 Task: Get the current traffic updates for Falls Park in Sioux Falls.
Action: Mouse moved to (146, 75)
Screenshot: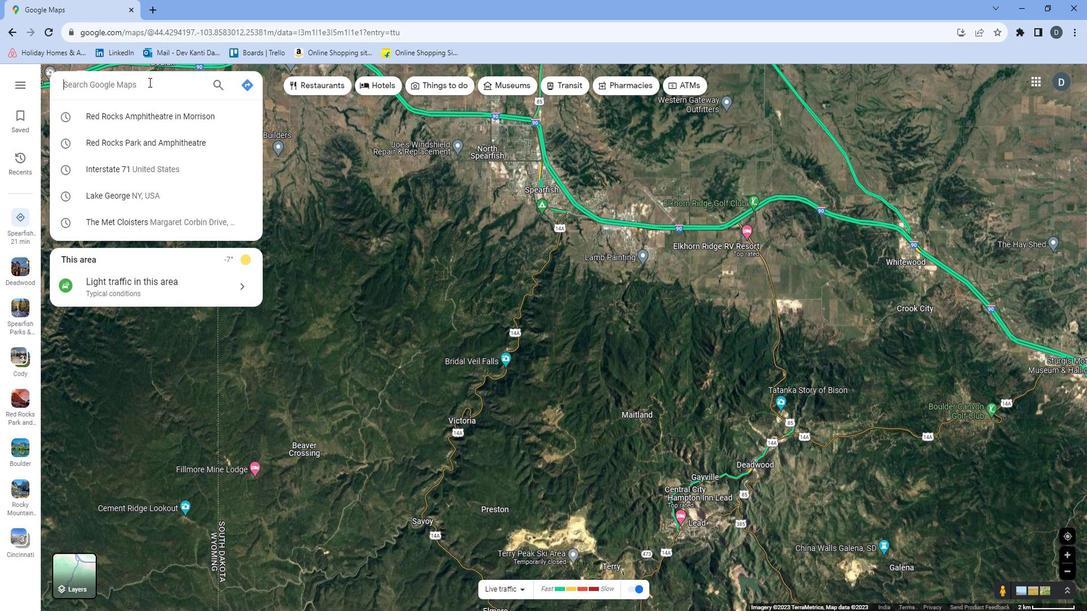 
Action: Mouse pressed left at (146, 75)
Screenshot: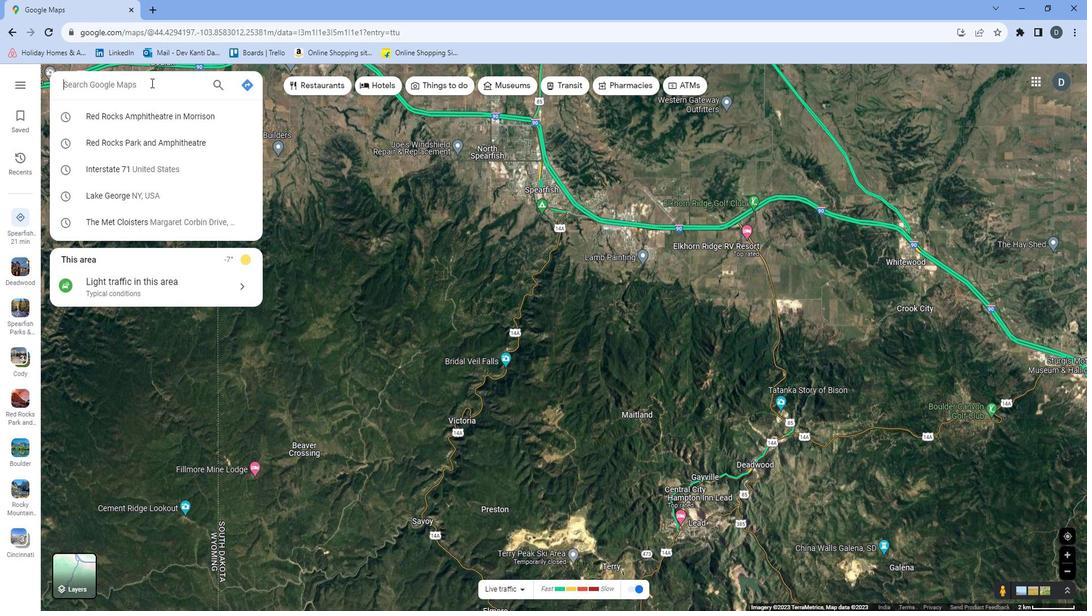 
Action: Mouse moved to (129, 86)
Screenshot: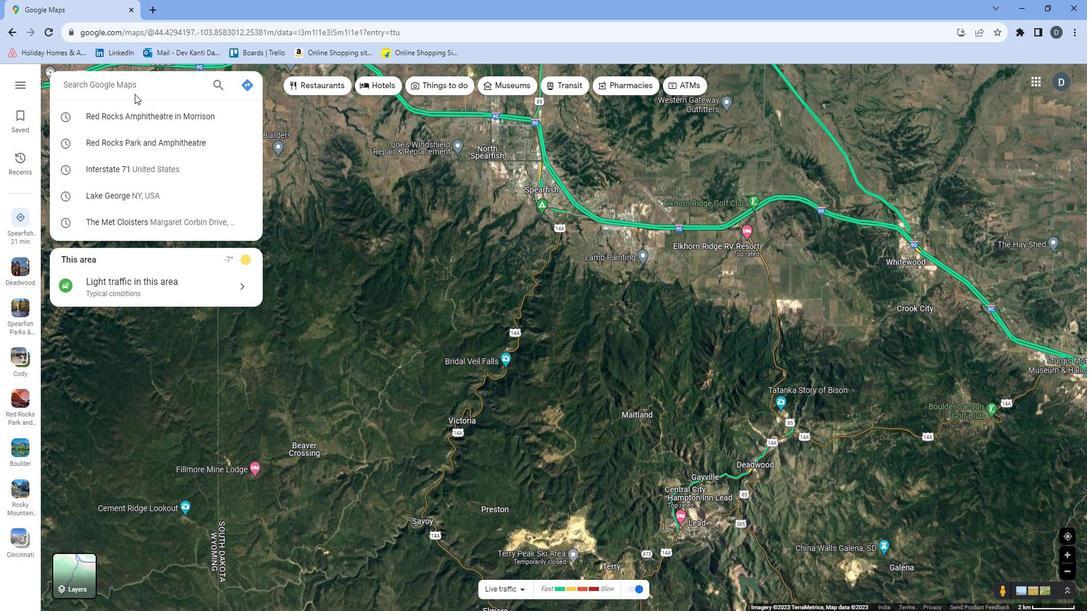 
Action: Key pressed <Key.shift>Falls<Key.space><Key.shift>Park<Key.space>in<Key.space><Key.shift>Sioux<Key.space><Key.shift><Key.shift><Key.shift><Key.shift><Key.shift><Key.shift><Key.shift>Falls<Key.enter>
Screenshot: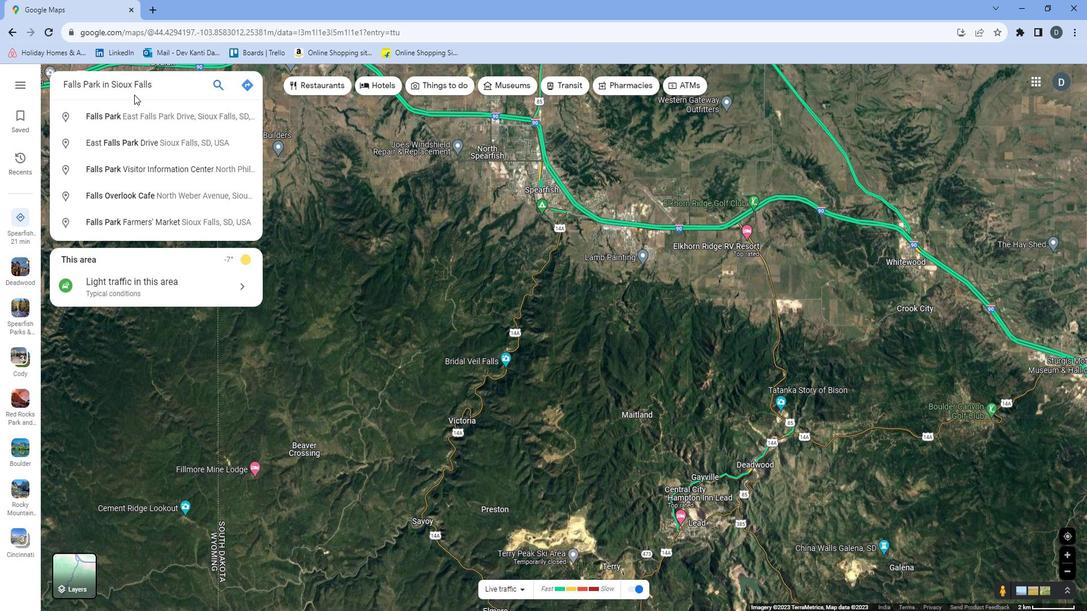 
Action: Mouse moved to (305, 563)
Screenshot: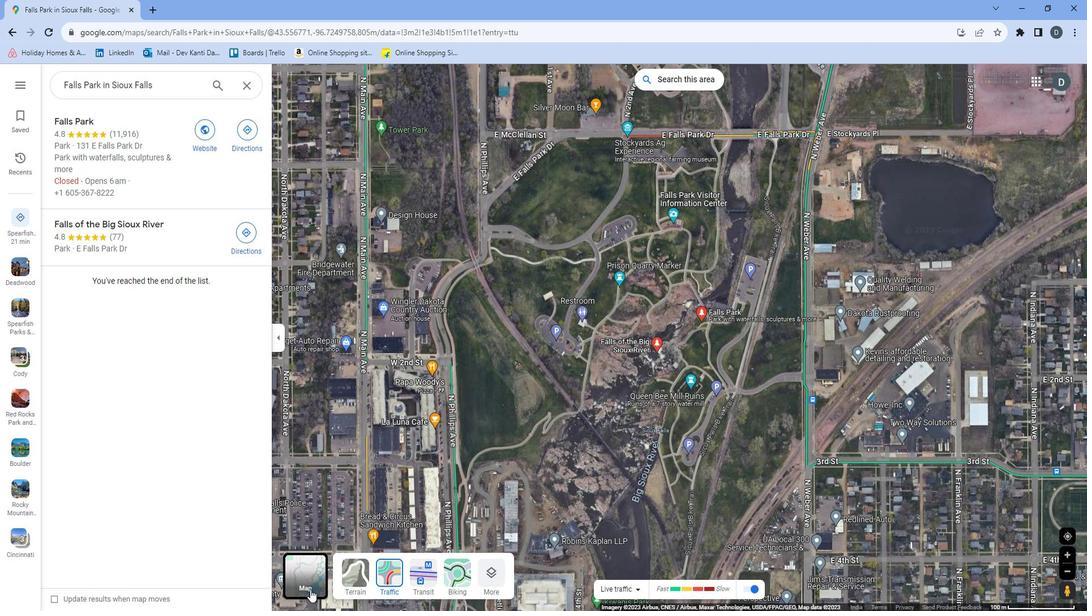 
Action: Mouse pressed left at (305, 563)
Screenshot: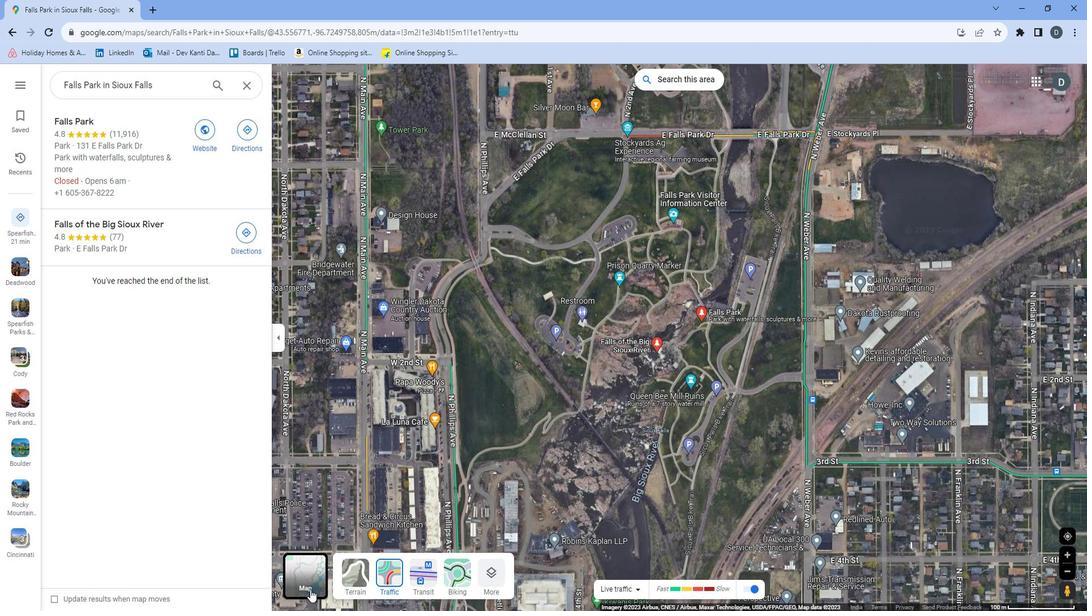 
Action: Mouse moved to (392, 541)
Screenshot: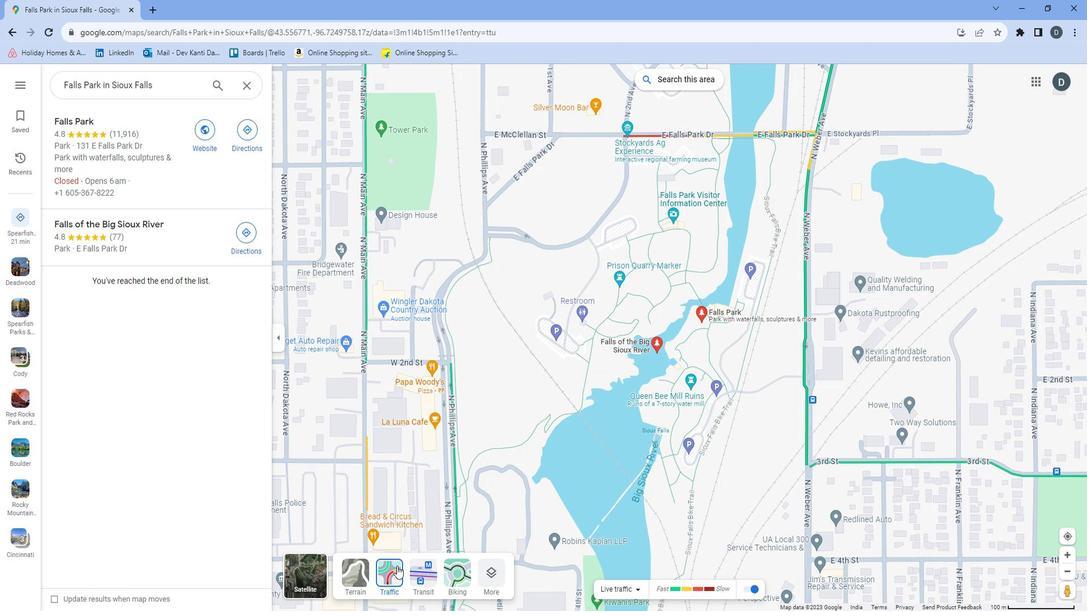 
Action: Mouse pressed left at (392, 541)
Screenshot: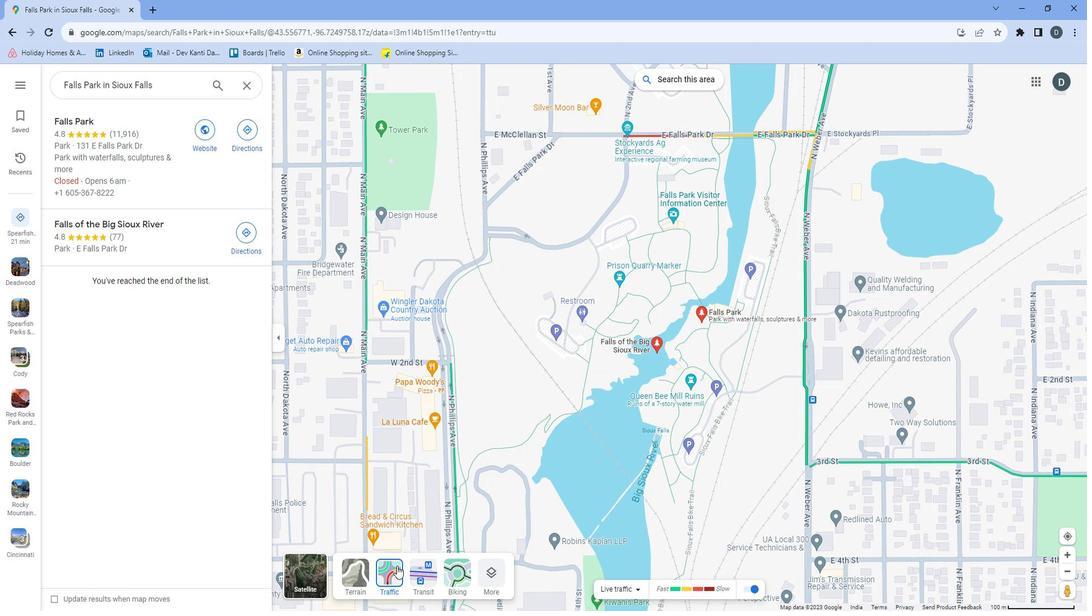 
Action: Mouse moved to (390, 545)
Screenshot: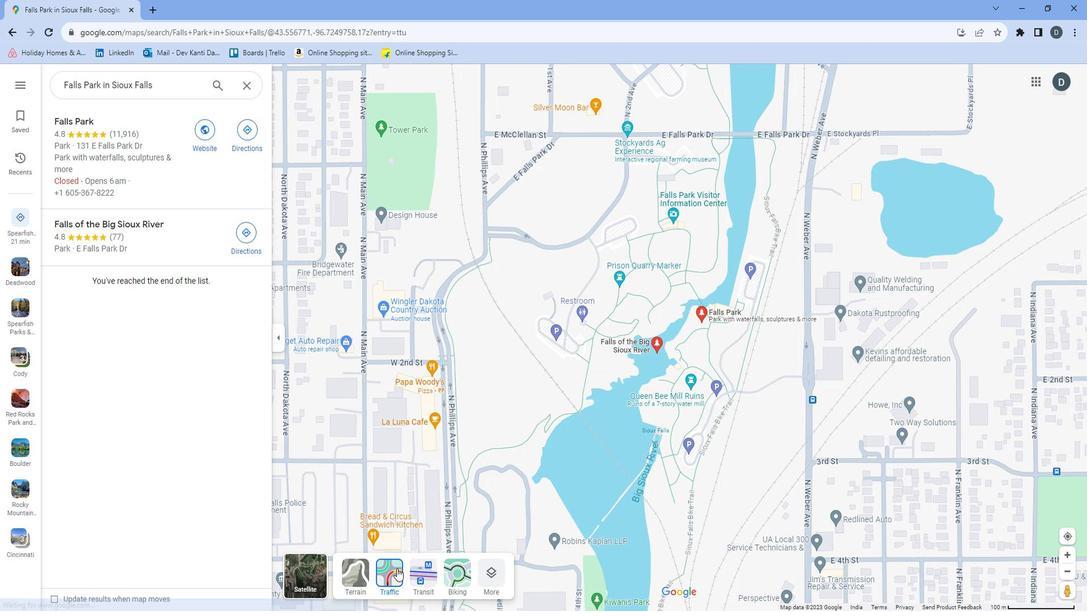 
Action: Mouse pressed left at (390, 545)
Screenshot: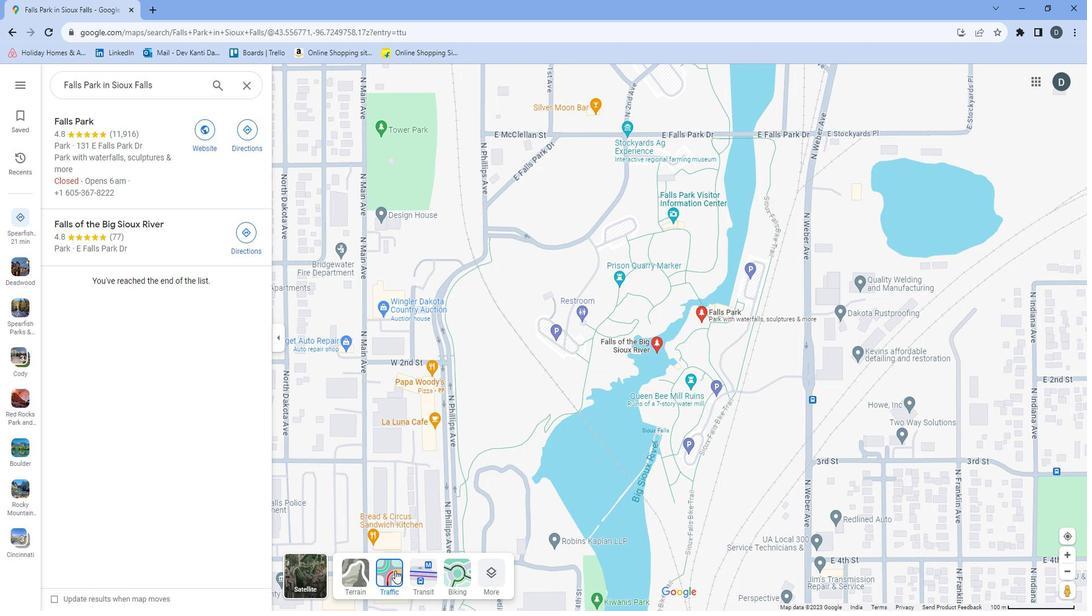 
Action: Mouse moved to (177, 161)
Screenshot: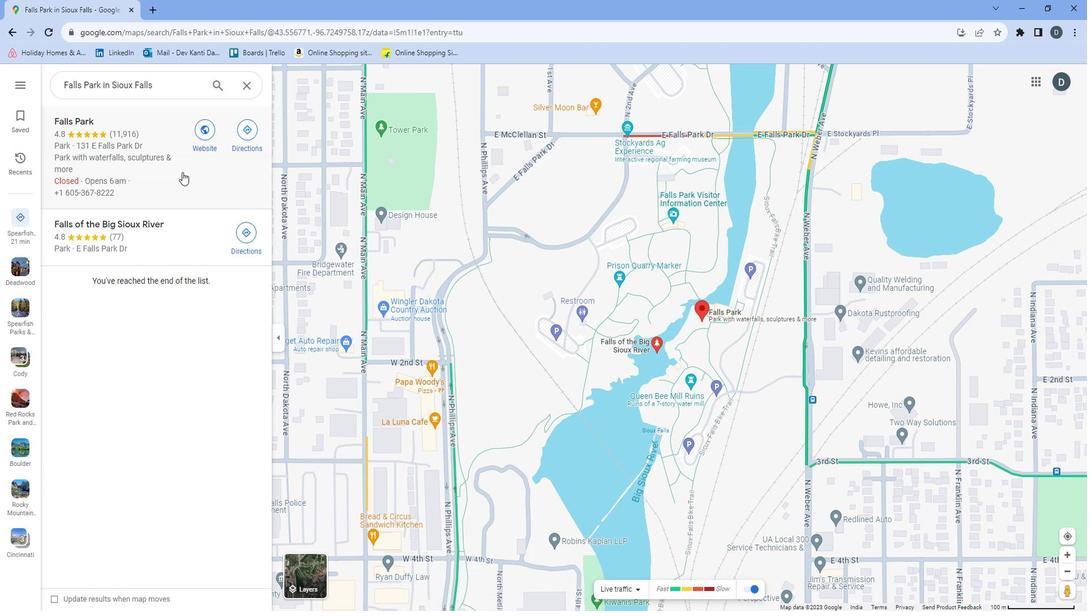 
Action: Mouse pressed left at (177, 161)
Screenshot: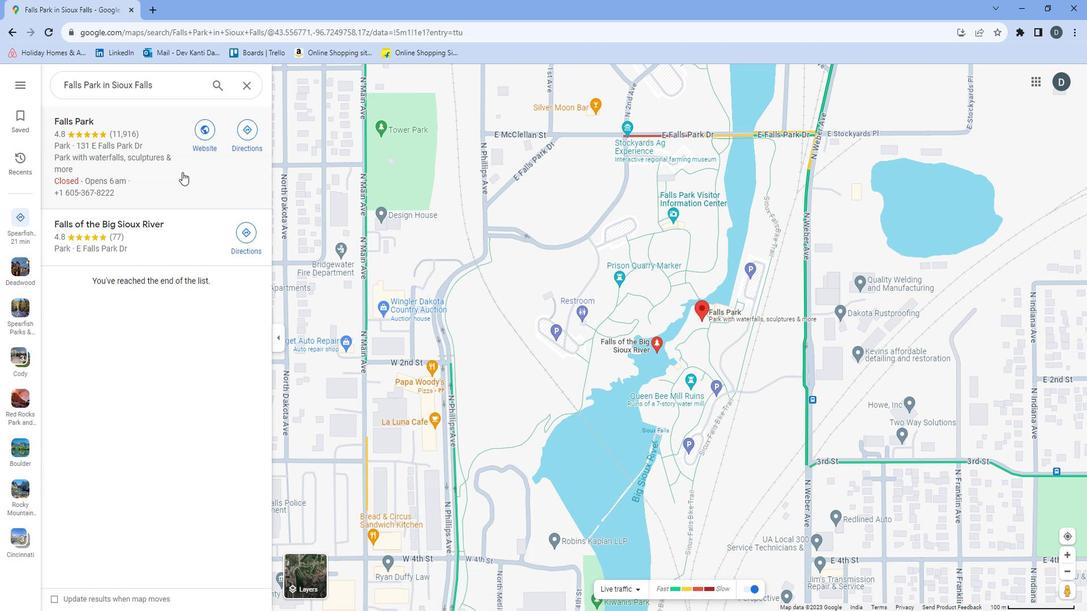 
Action: Mouse moved to (738, 465)
Screenshot: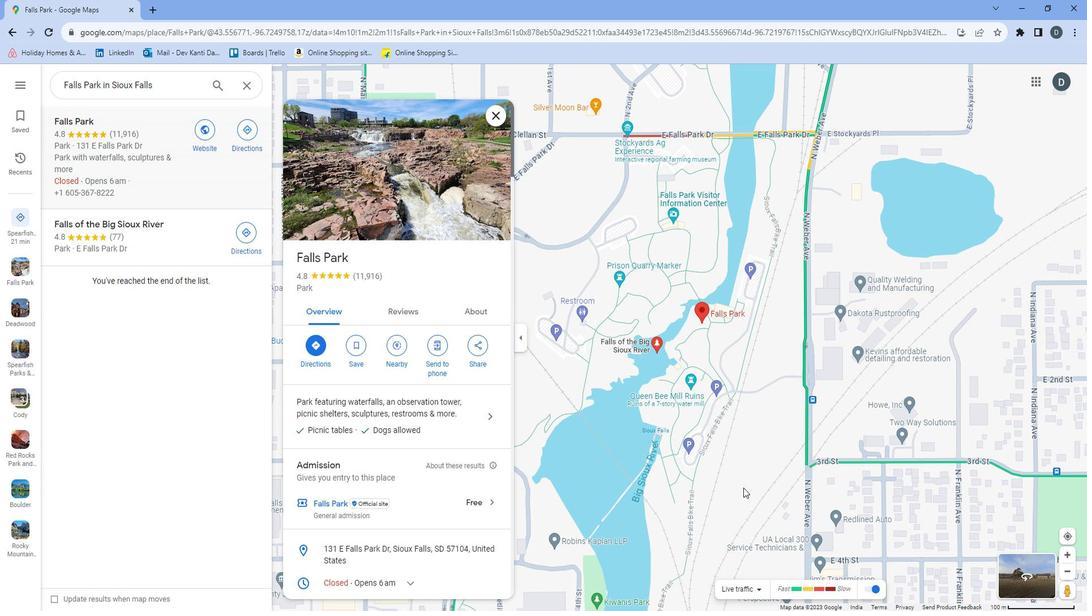 
Action: Mouse scrolled (738, 466) with delta (0, 0)
Screenshot: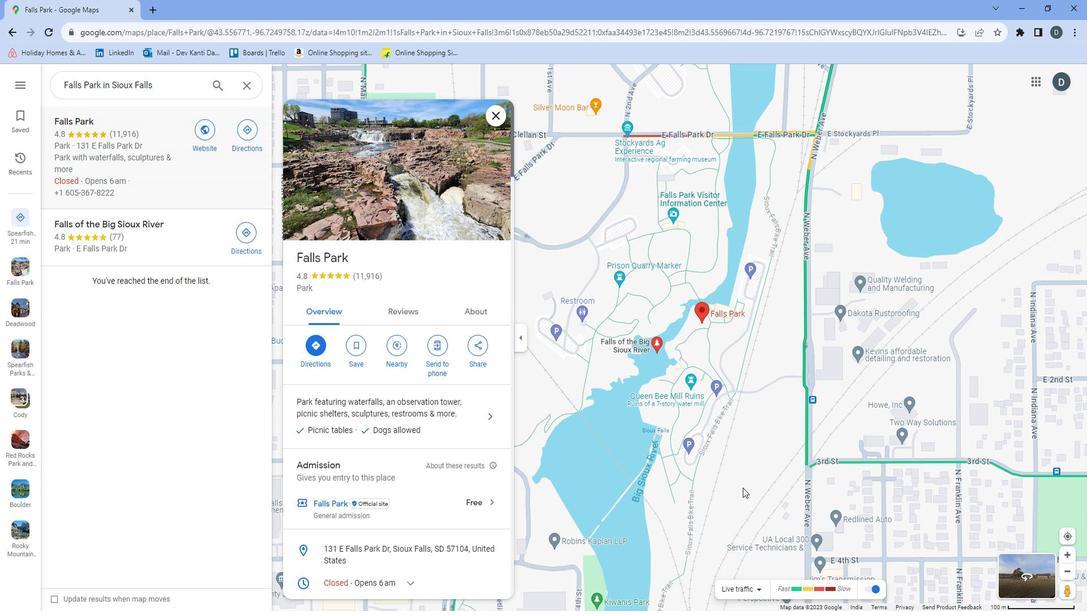 
Action: Mouse moved to (738, 465)
Screenshot: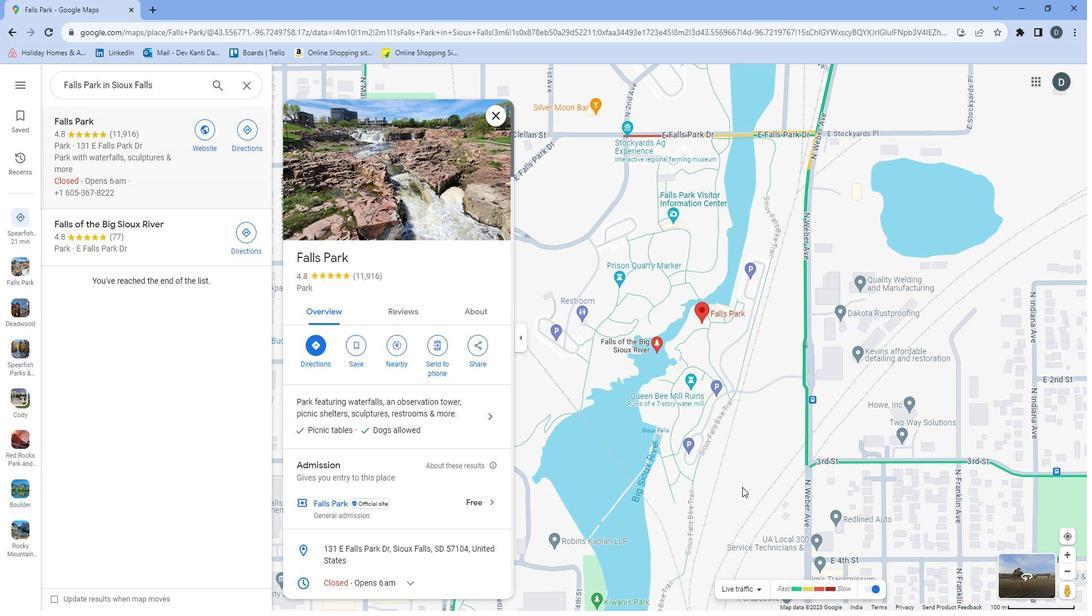 
Action: Mouse scrolled (738, 465) with delta (0, 0)
Screenshot: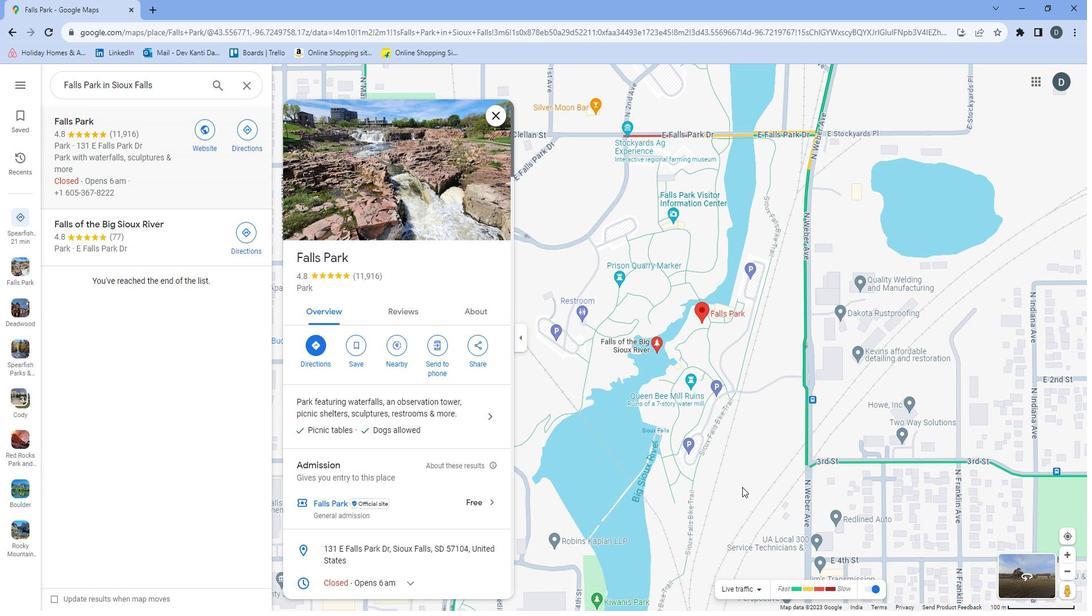 
Action: Mouse scrolled (738, 465) with delta (0, 0)
Screenshot: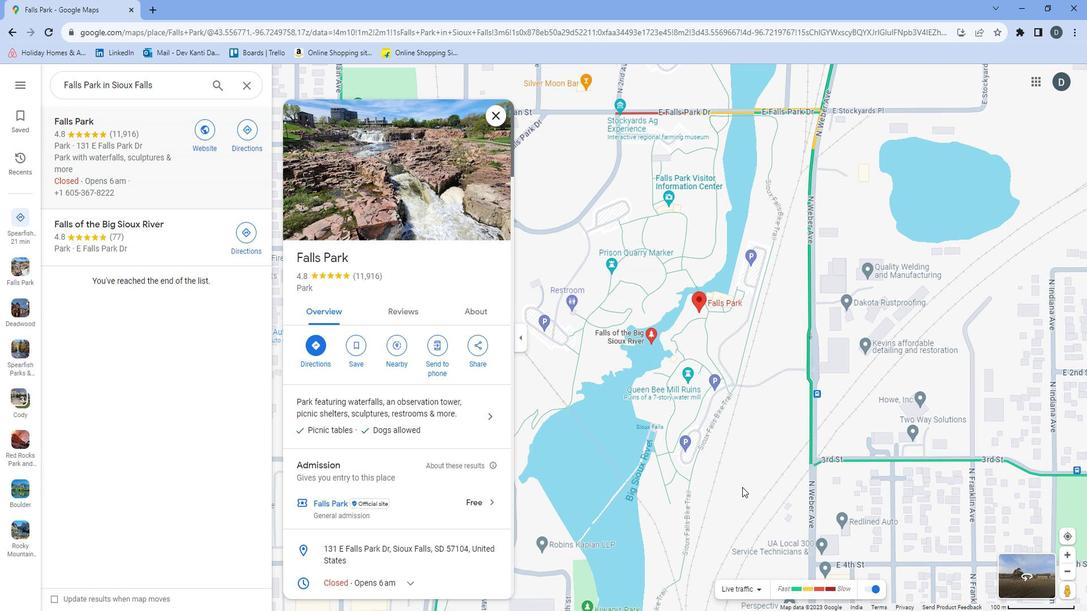 
Action: Mouse moved to (633, 259)
Screenshot: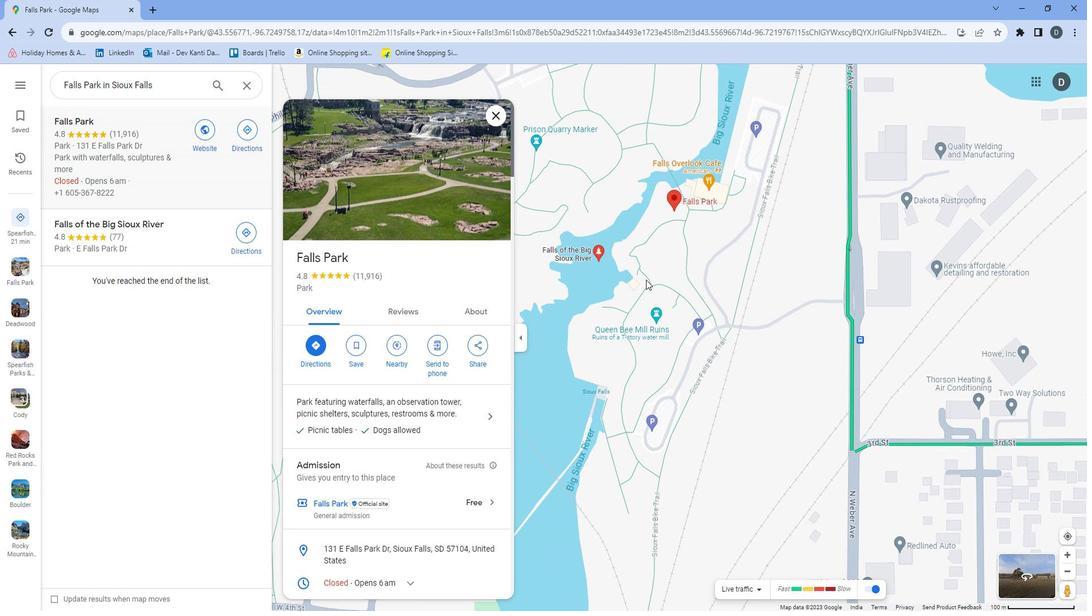 
Action: Mouse scrolled (633, 260) with delta (0, 0)
Screenshot: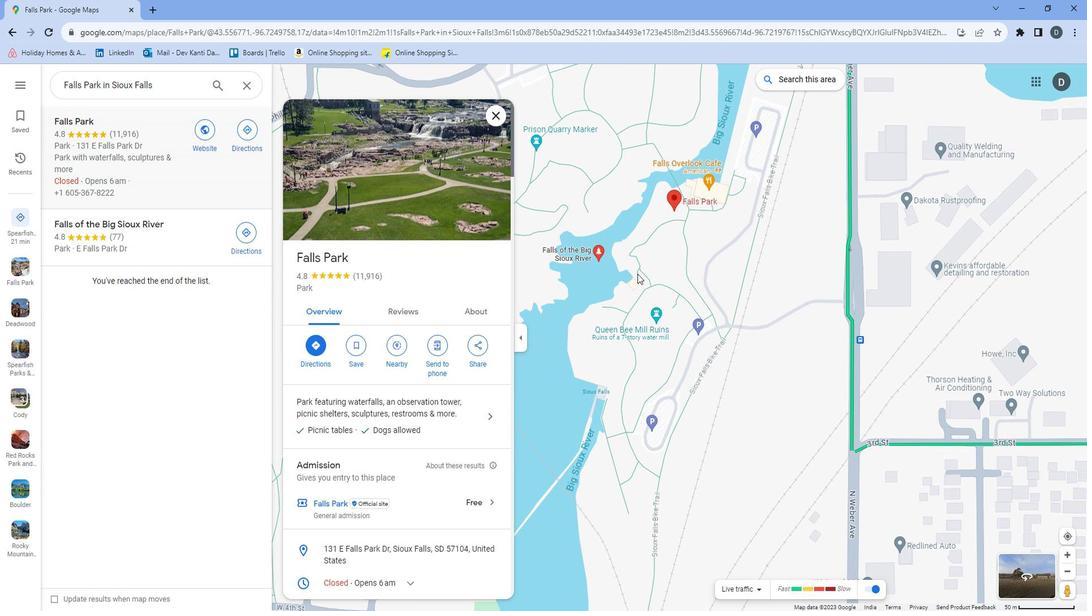 
Action: Mouse moved to (633, 256)
Screenshot: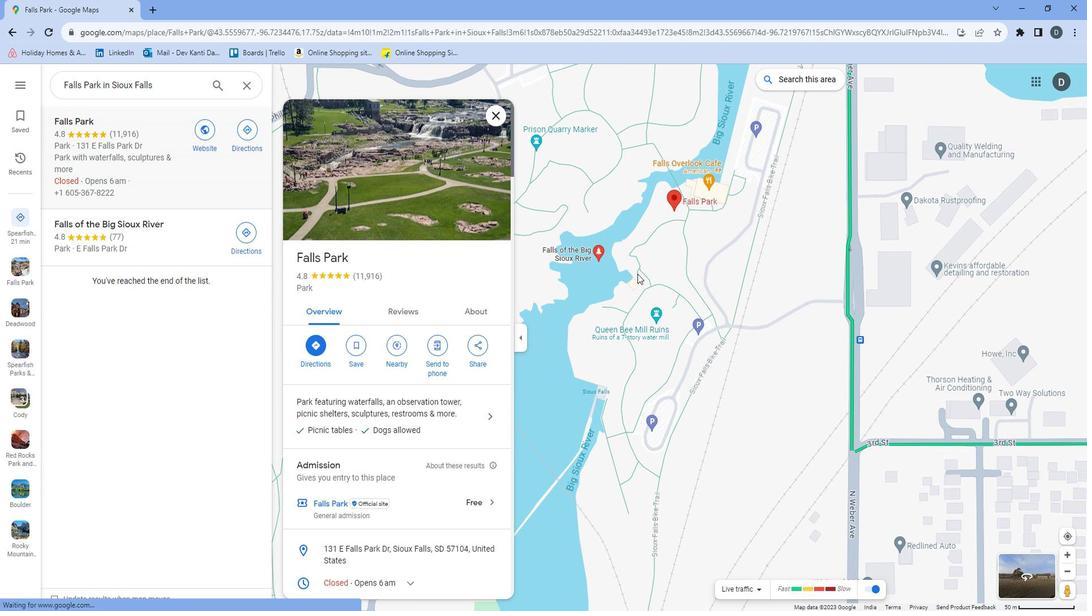 
Action: Mouse scrolled (633, 257) with delta (0, 0)
Screenshot: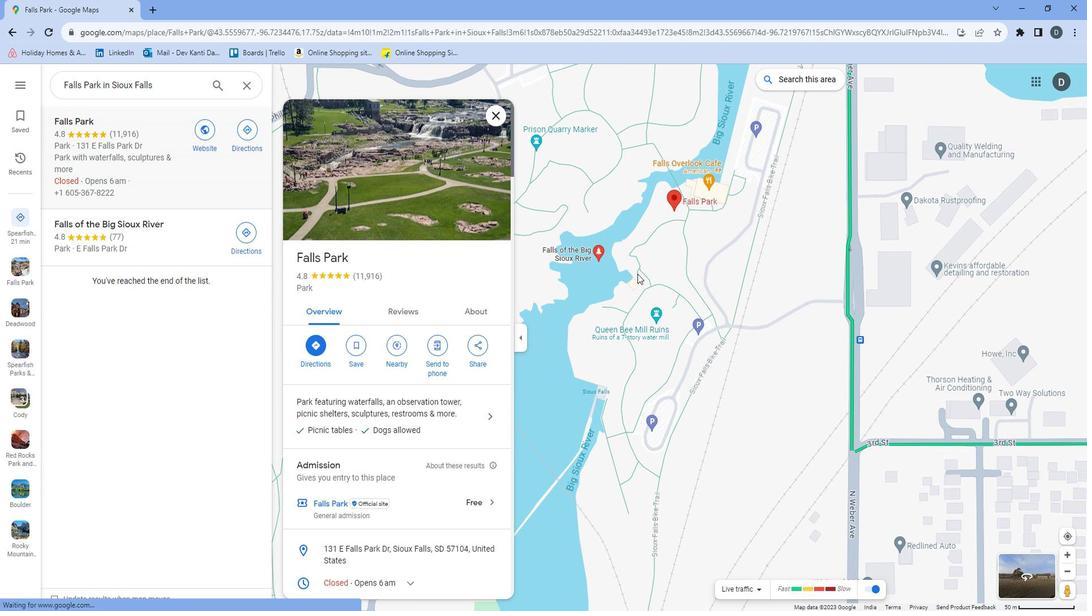 
Action: Mouse moved to (636, 256)
Screenshot: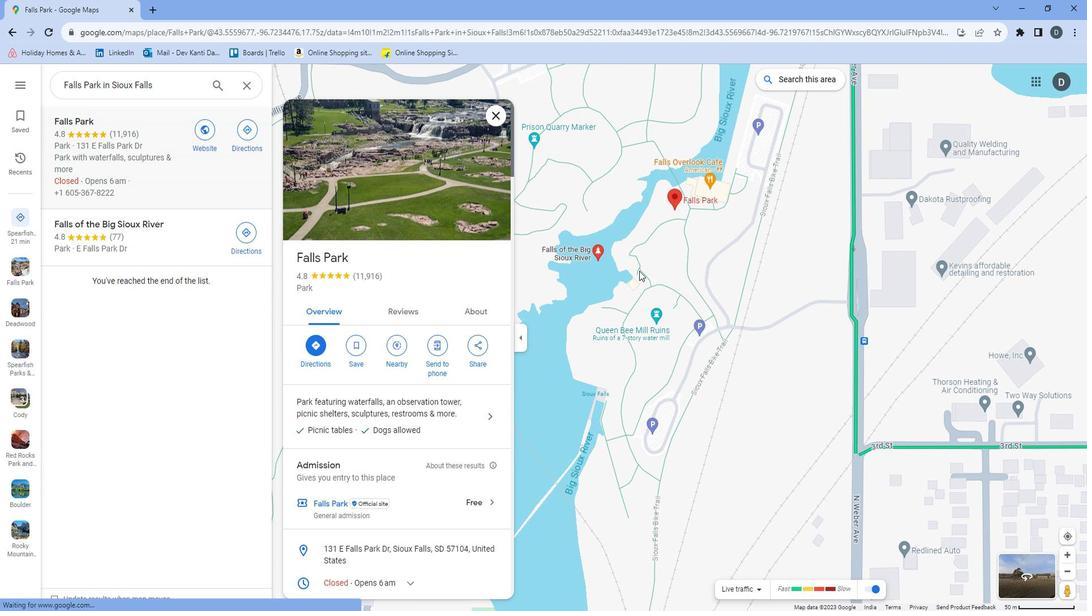 
Action: Mouse scrolled (636, 256) with delta (0, 0)
Screenshot: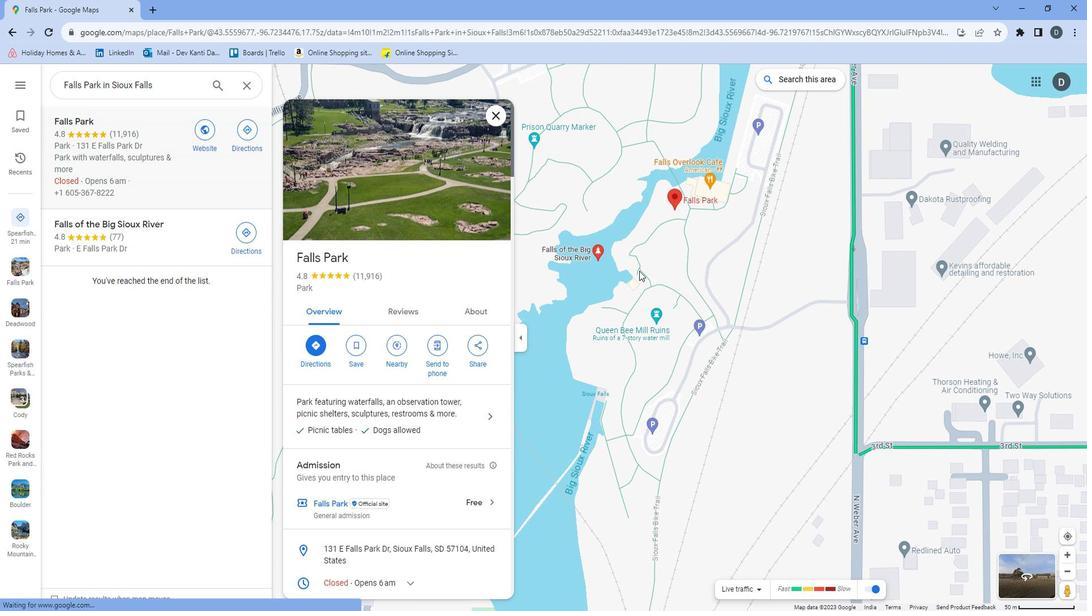
Action: Mouse moved to (680, 188)
Screenshot: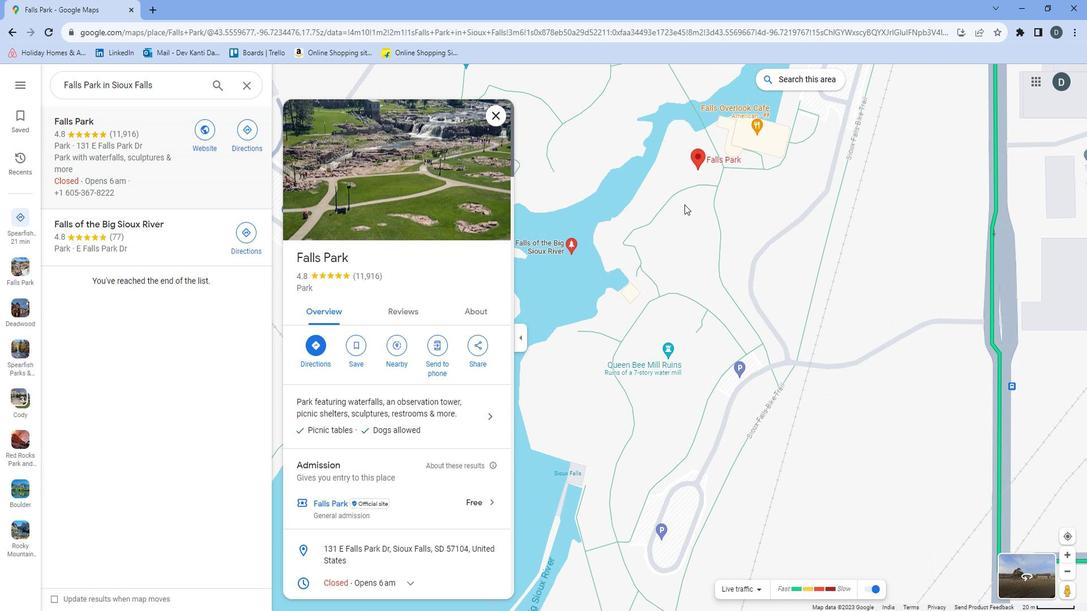 
Action: Mouse scrolled (680, 188) with delta (0, 0)
Screenshot: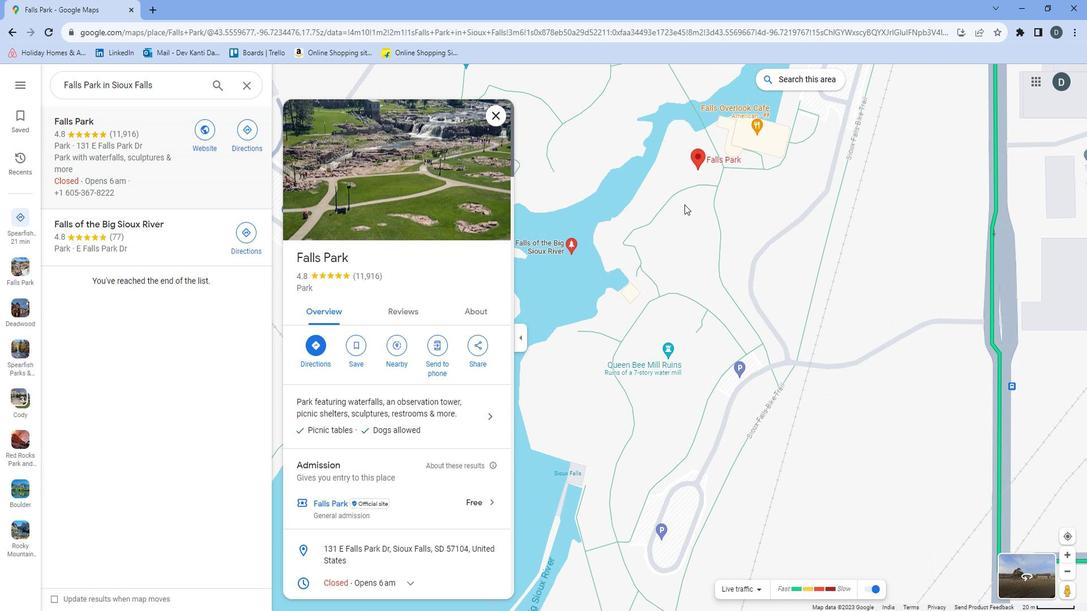 
Action: Mouse moved to (681, 173)
Screenshot: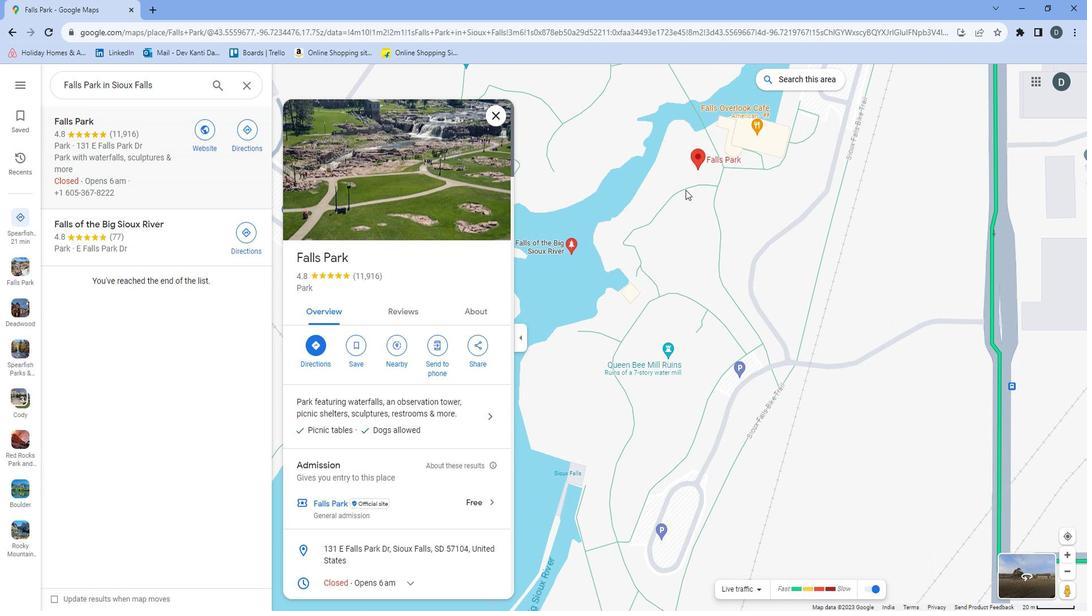 
Action: Mouse scrolled (681, 174) with delta (0, 0)
Screenshot: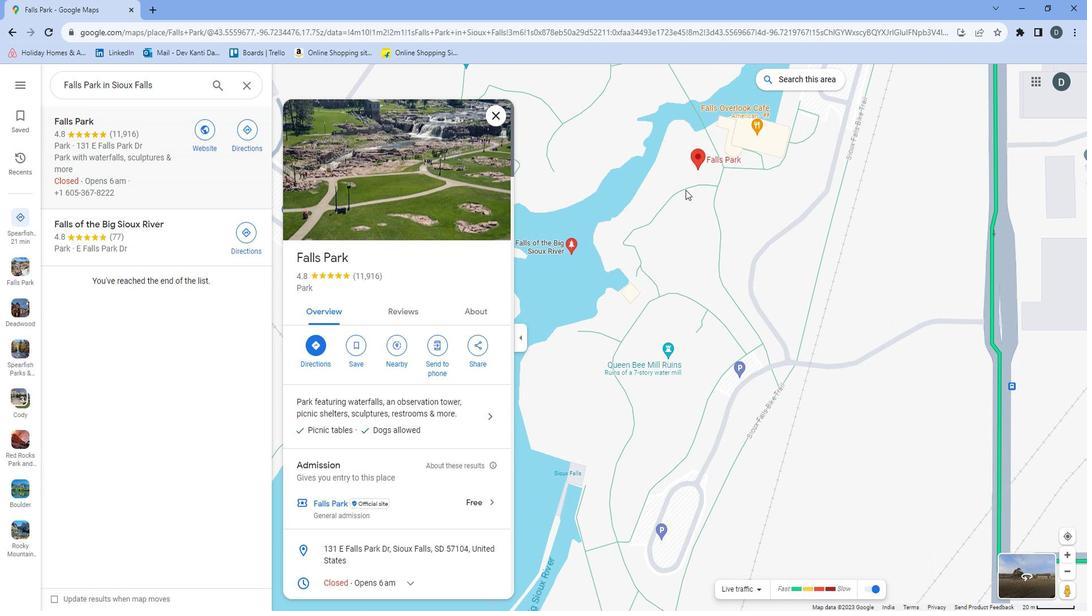 
Action: Mouse moved to (681, 168)
Screenshot: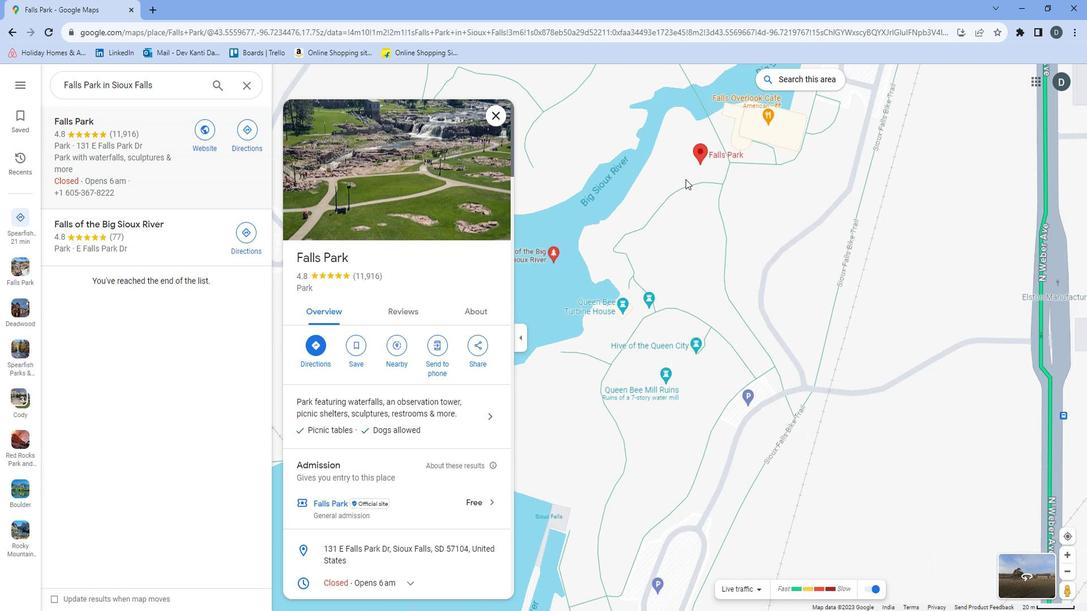 
Action: Mouse scrolled (681, 168) with delta (0, 0)
Screenshot: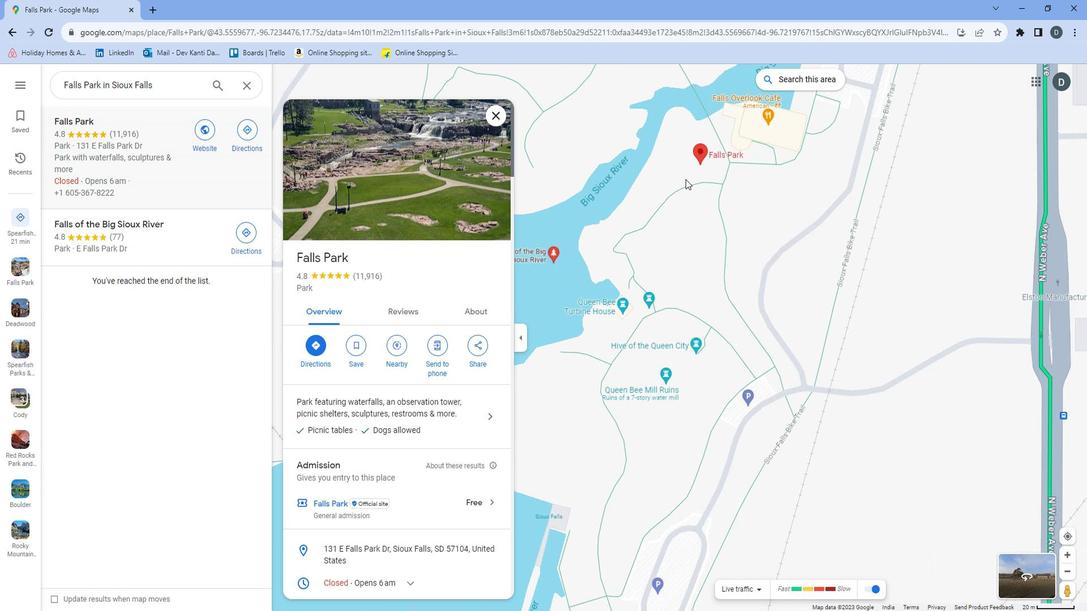 
Action: Mouse scrolled (681, 168) with delta (0, 0)
Screenshot: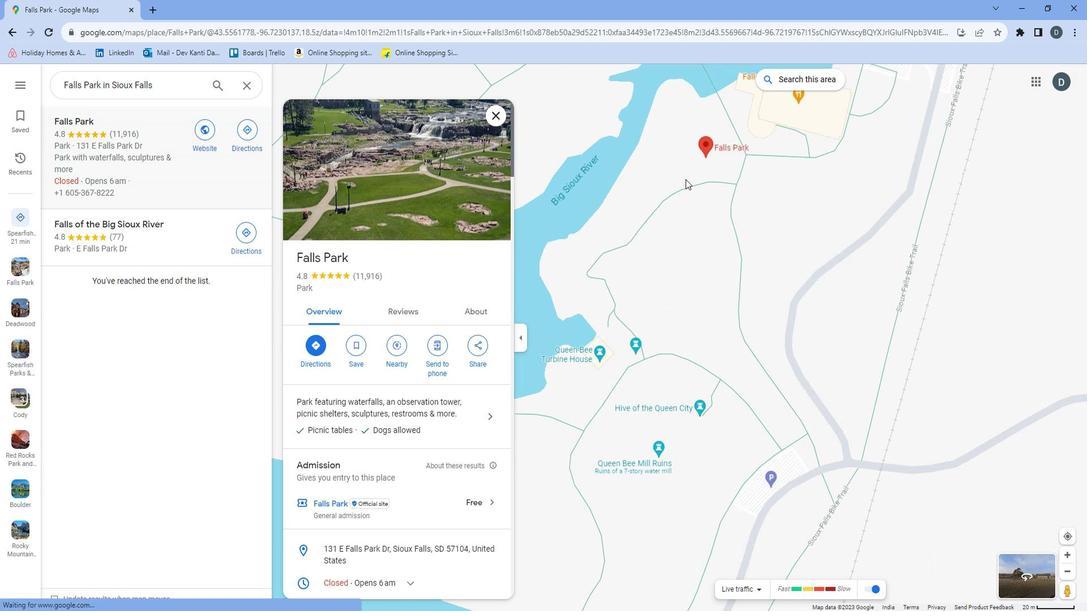 
Action: Mouse moved to (700, 147)
Screenshot: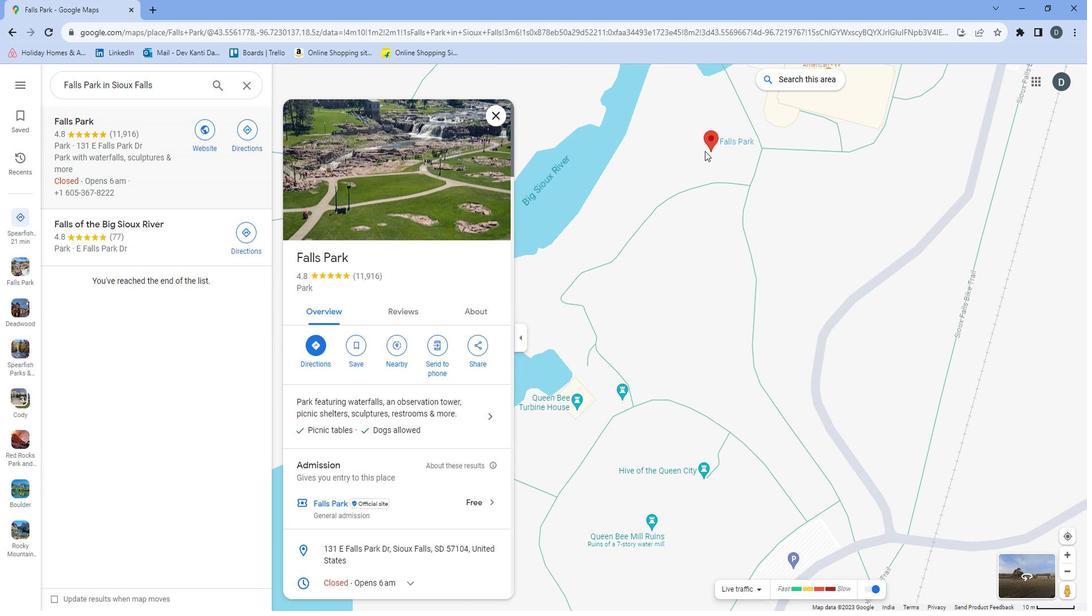 
Action: Mouse scrolled (700, 147) with delta (0, 0)
Screenshot: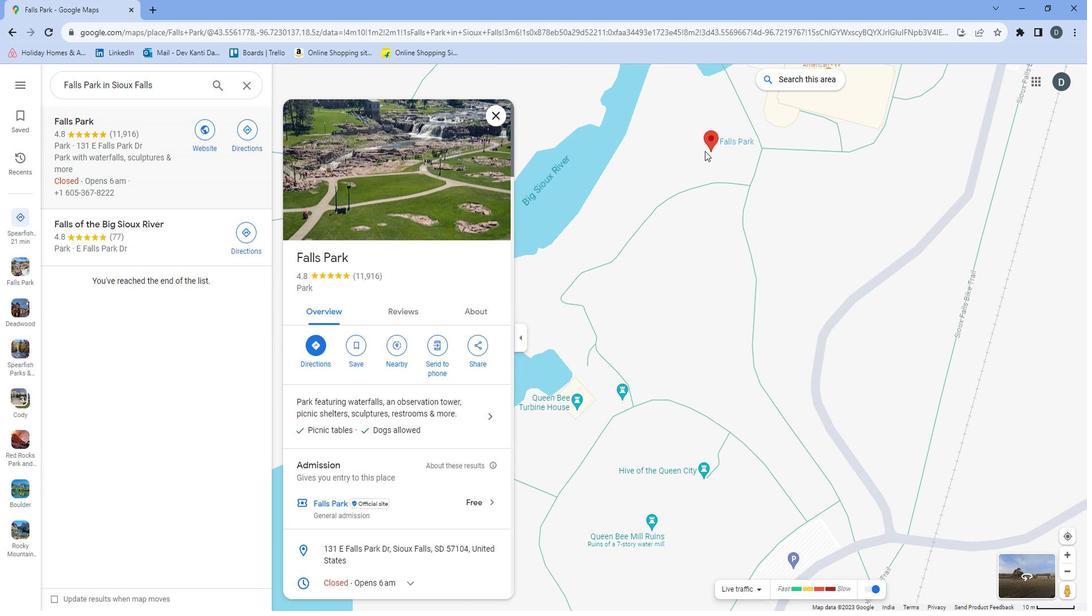 
Action: Mouse moved to (700, 158)
Screenshot: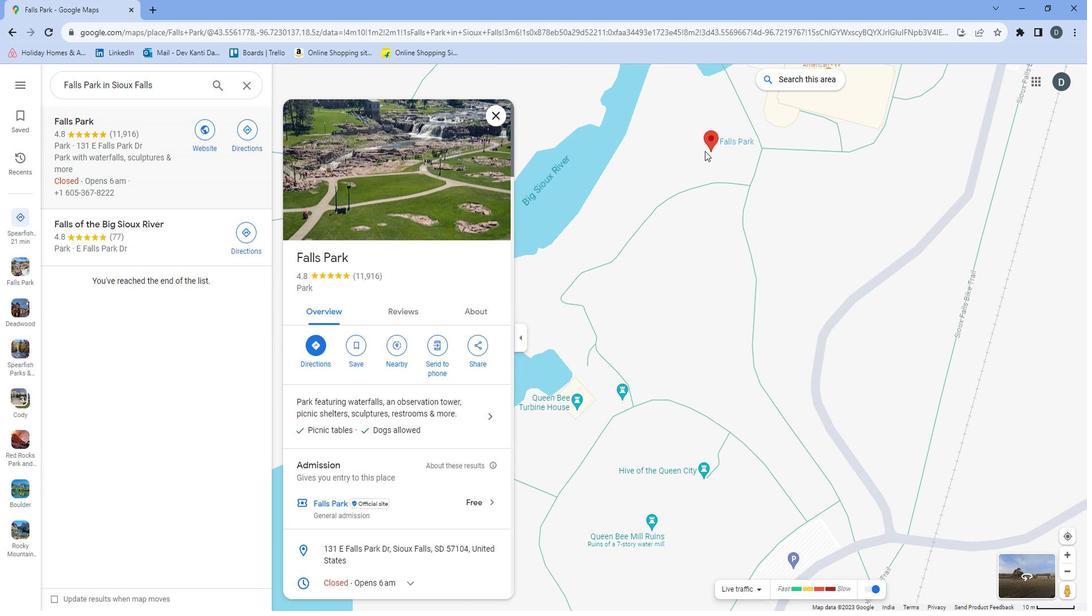 
Action: Mouse scrolled (700, 159) with delta (0, 0)
Screenshot: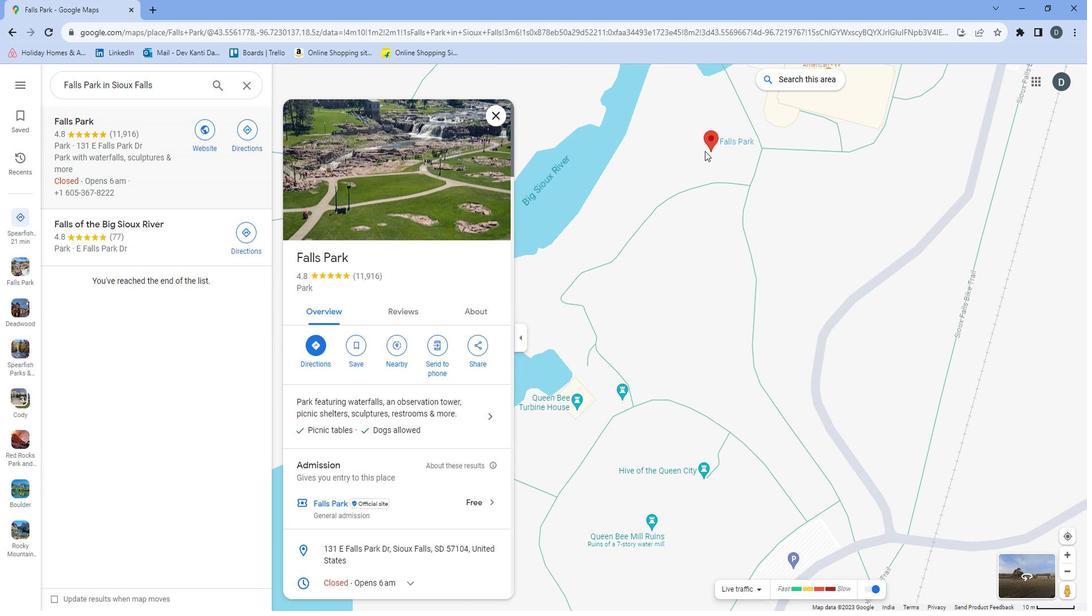 
Action: Mouse moved to (700, 162)
Screenshot: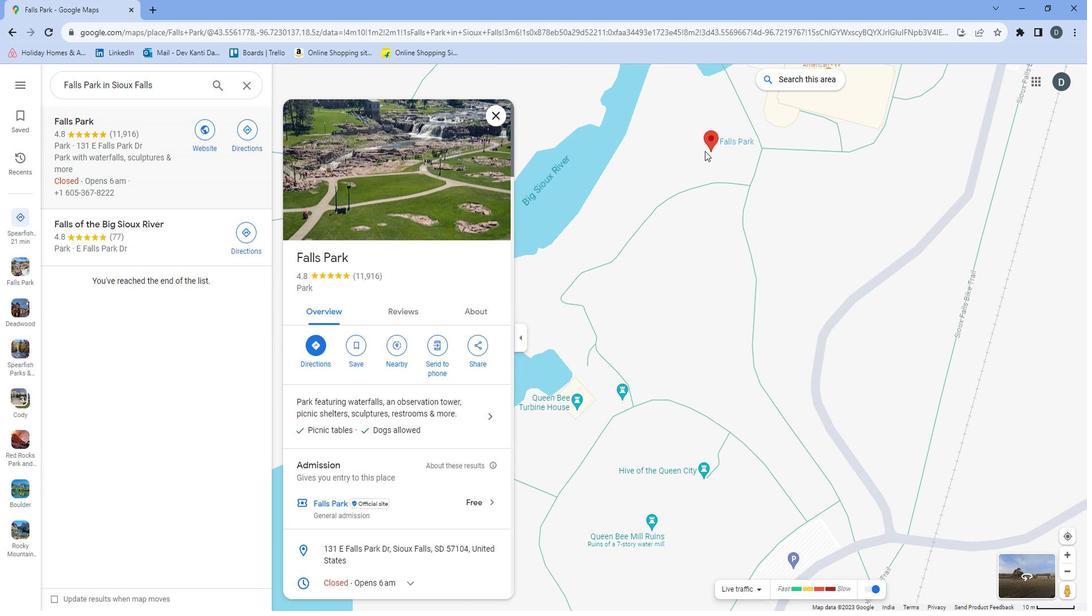 
Action: Mouse scrolled (700, 162) with delta (0, 0)
Screenshot: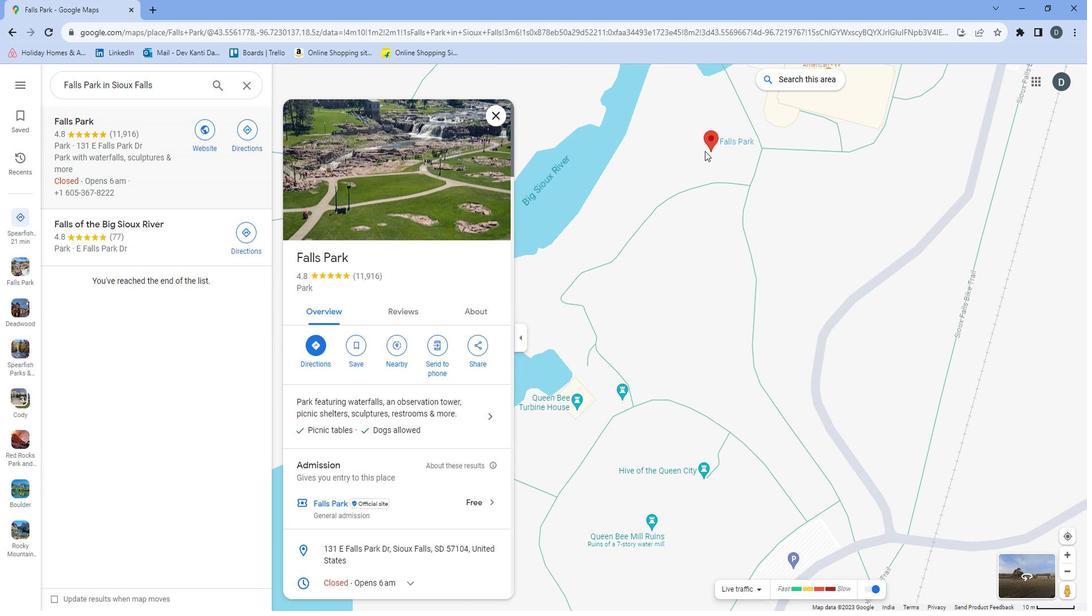 
Action: Mouse moved to (701, 167)
Screenshot: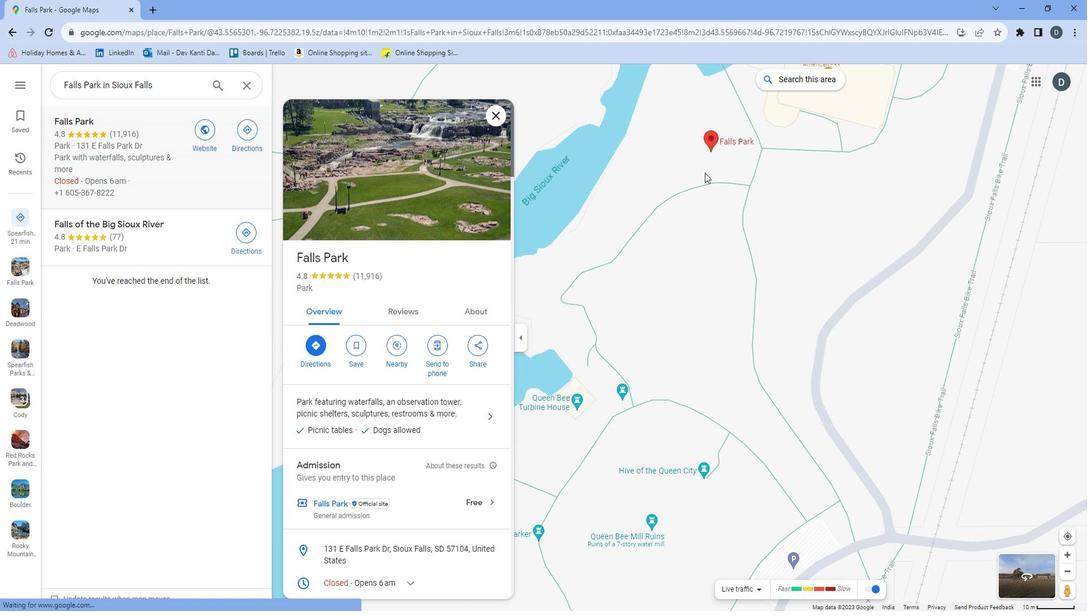 
Action: Mouse scrolled (701, 168) with delta (0, 0)
Screenshot: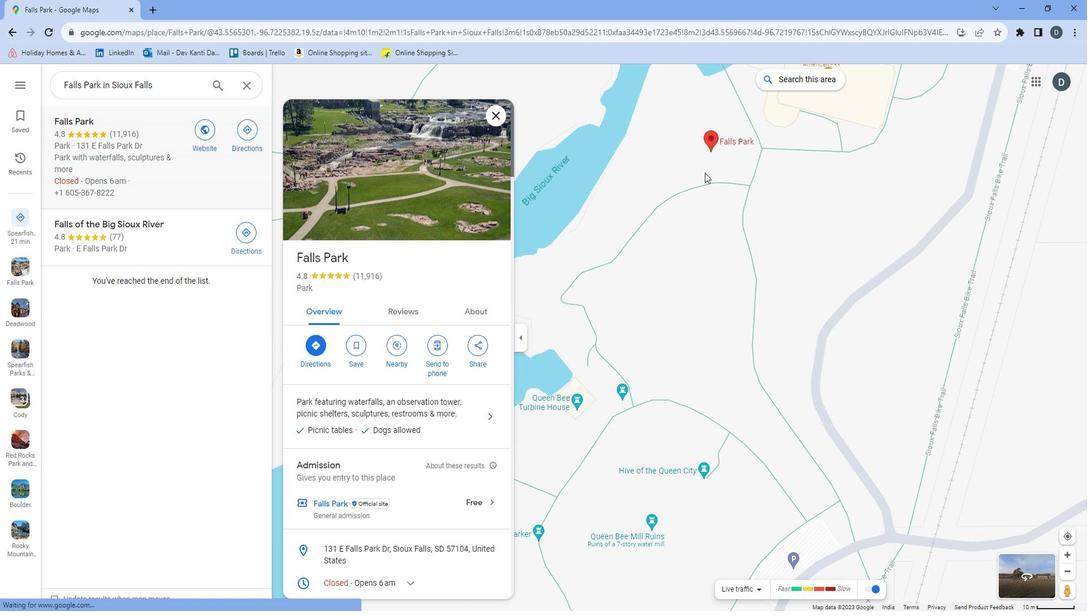 
Action: Mouse moved to (704, 170)
Screenshot: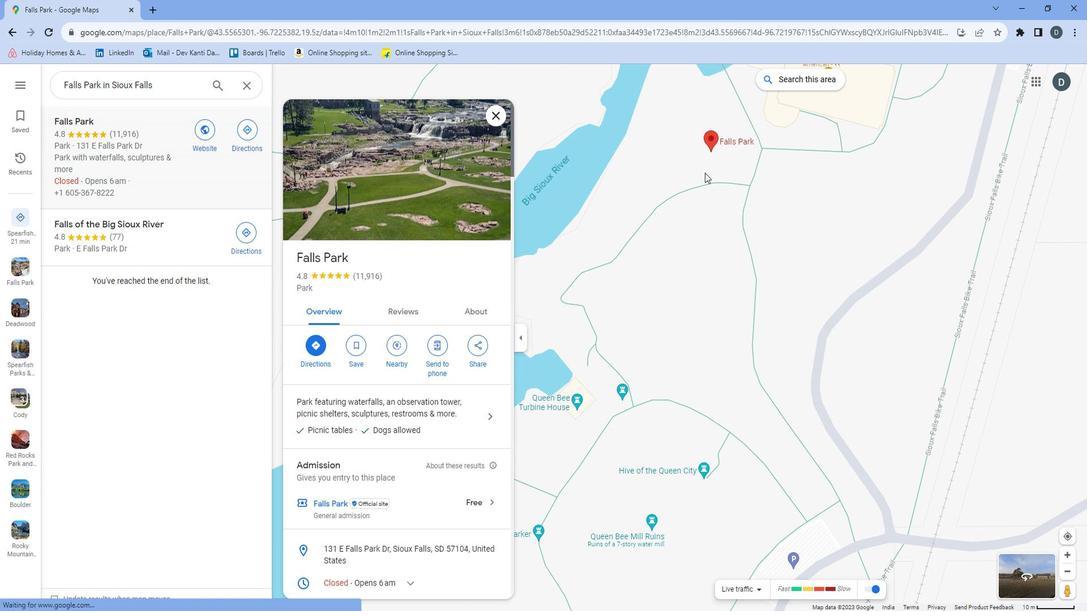 
Action: Mouse scrolled (704, 171) with delta (0, 0)
Screenshot: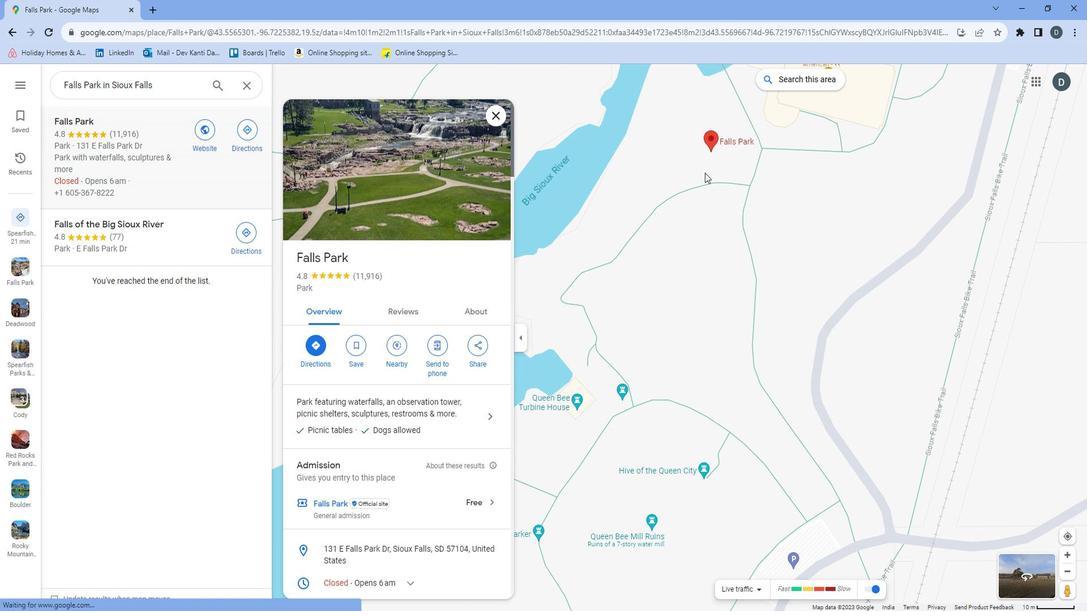 
Action: Mouse moved to (721, 172)
Screenshot: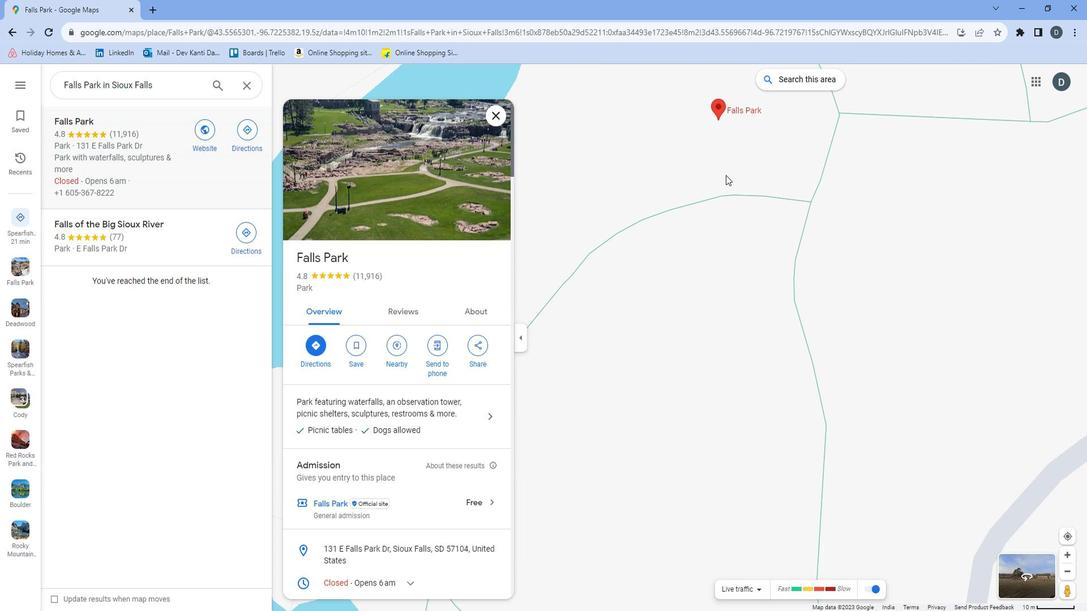 
Action: Mouse pressed left at (721, 172)
Screenshot: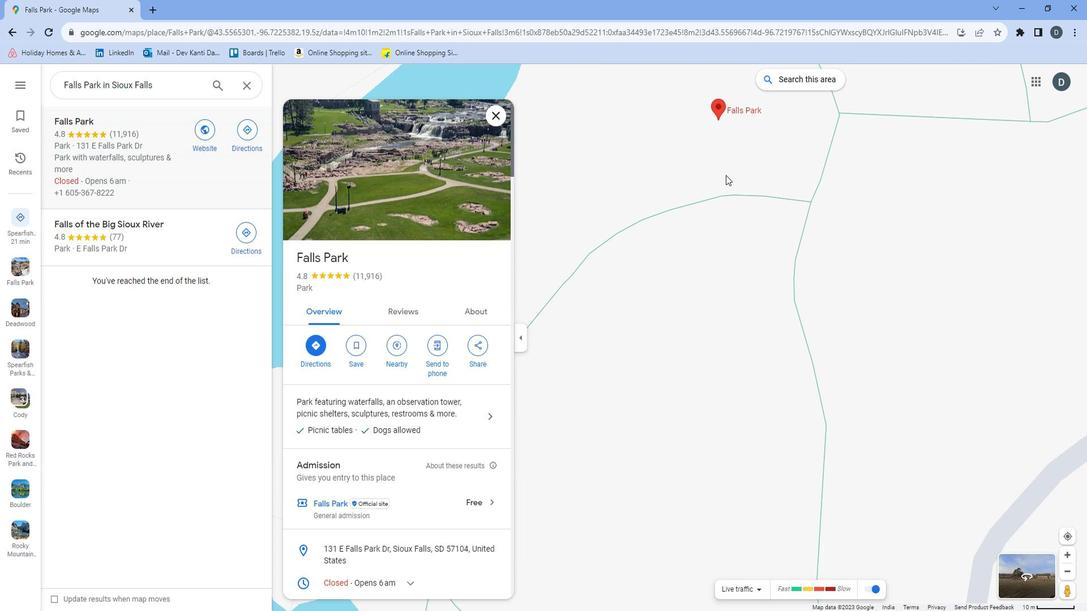 
Action: Mouse moved to (970, 494)
Screenshot: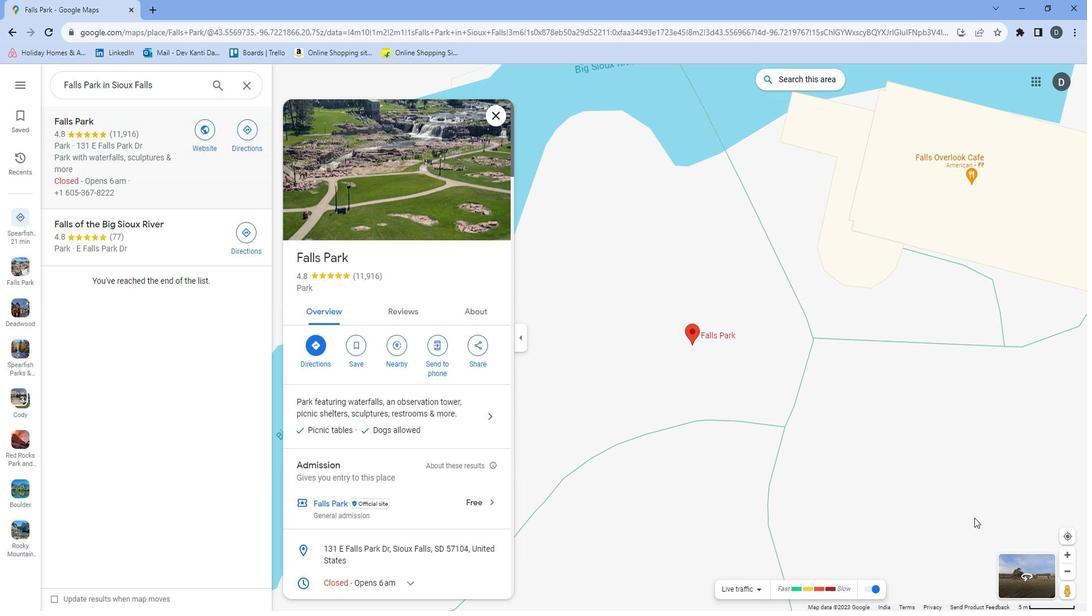 
Action: Mouse scrolled (970, 493) with delta (0, 0)
Screenshot: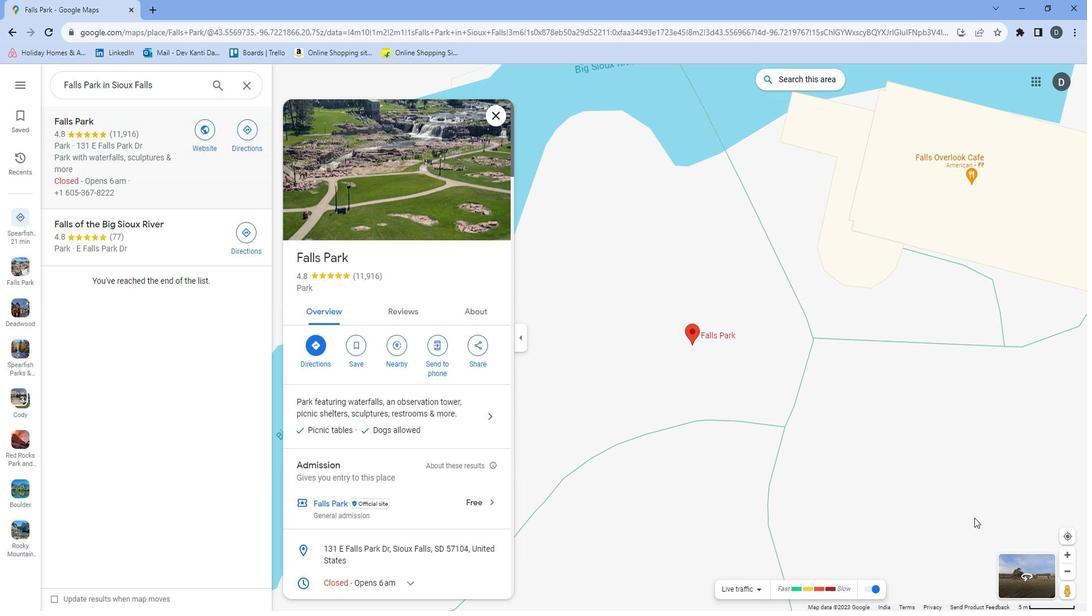 
Action: Mouse scrolled (970, 493) with delta (0, 0)
Screenshot: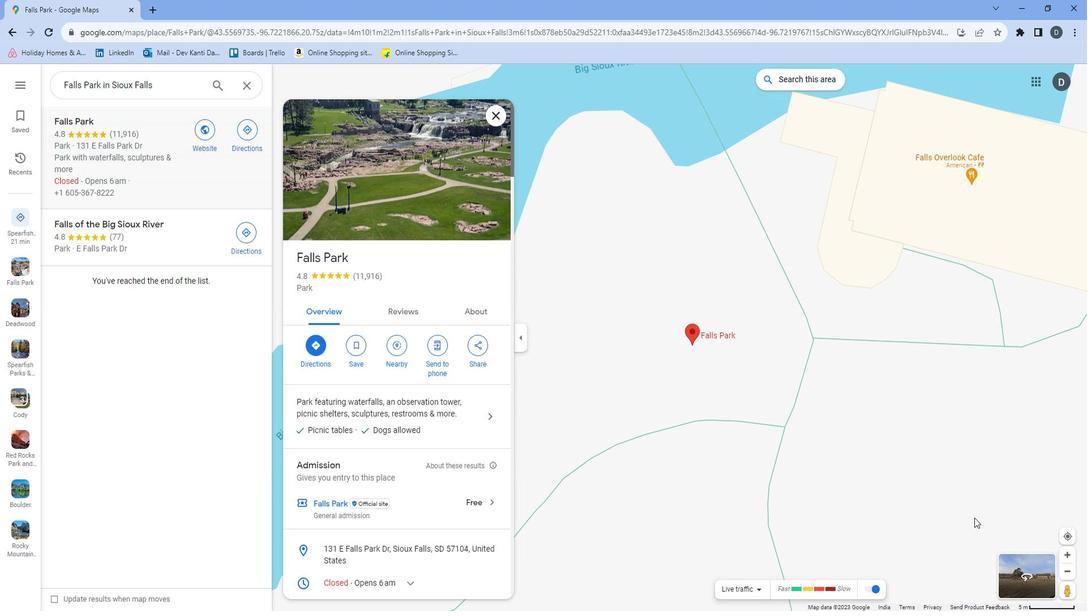 
Action: Mouse moved to (972, 493)
Screenshot: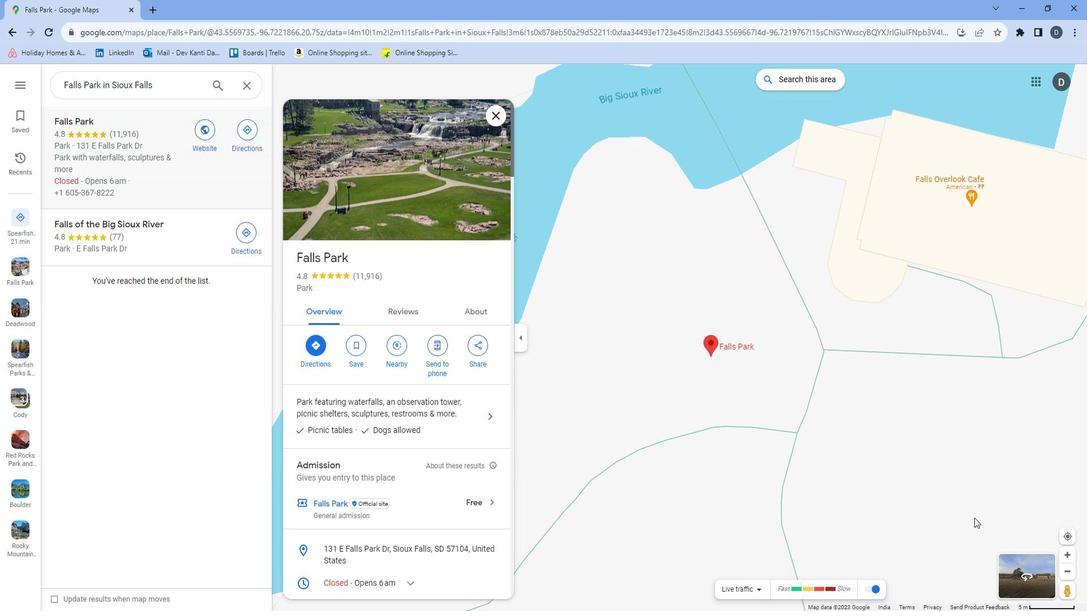 
Action: Mouse scrolled (971, 493) with delta (0, 0)
Screenshot: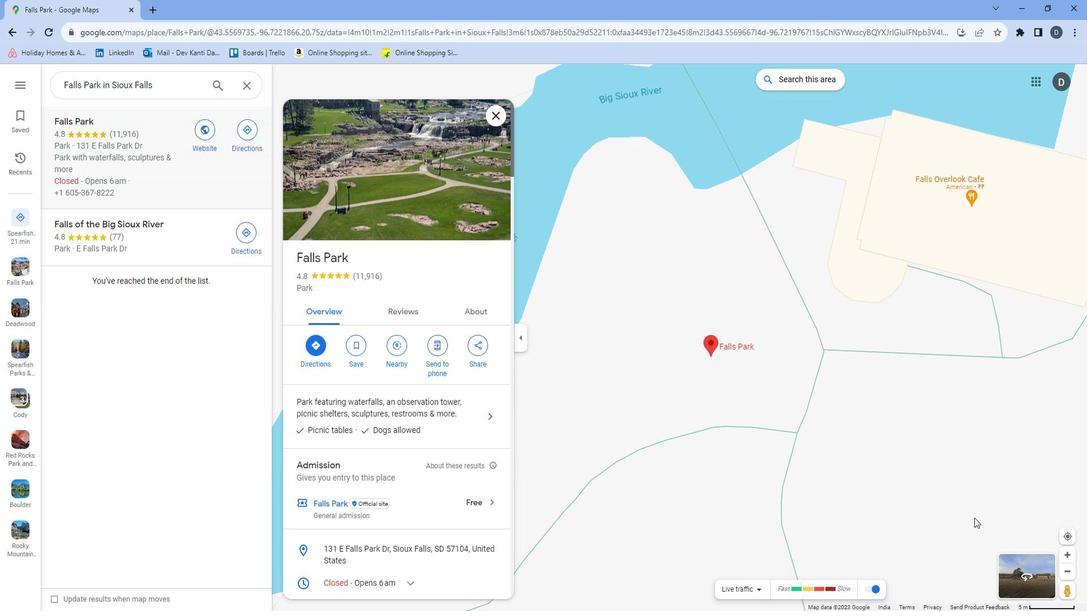 
Action: Mouse moved to (972, 491)
Screenshot: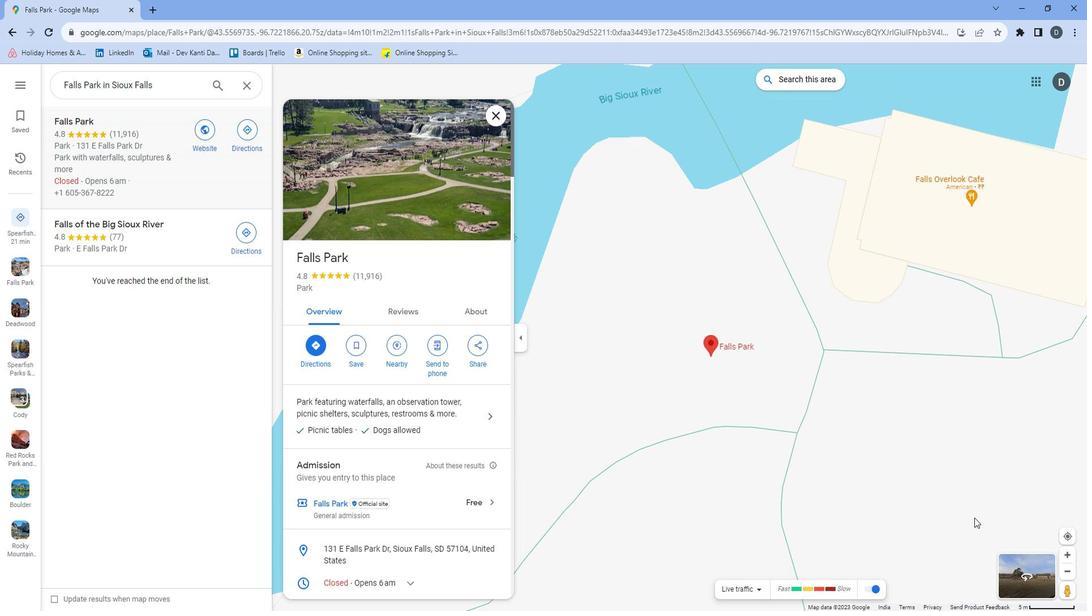 
Action: Mouse scrolled (972, 491) with delta (0, 0)
Screenshot: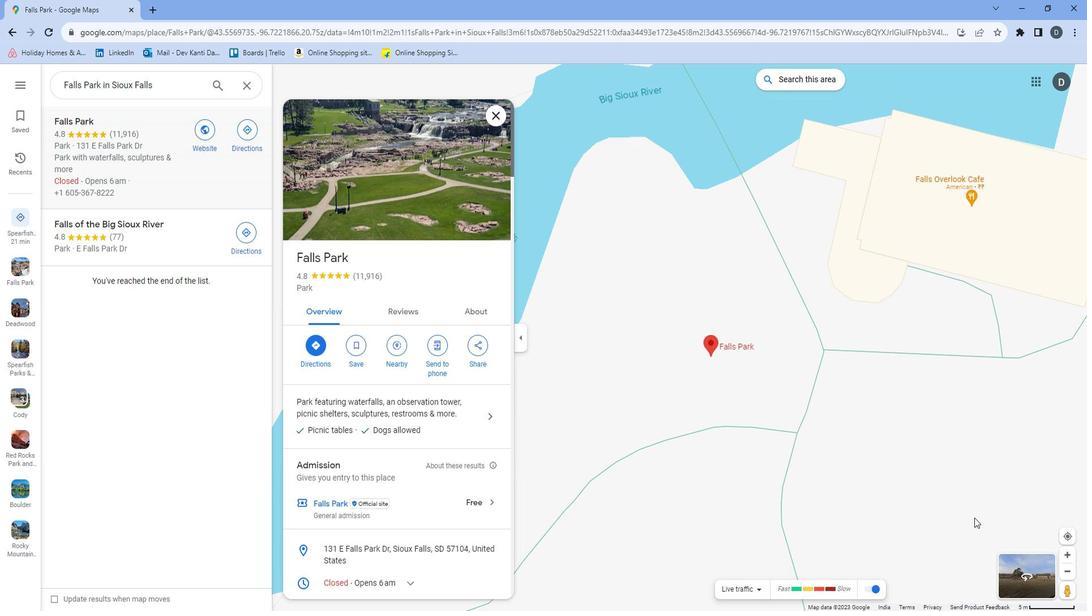 
Action: Mouse moved to (972, 486)
Screenshot: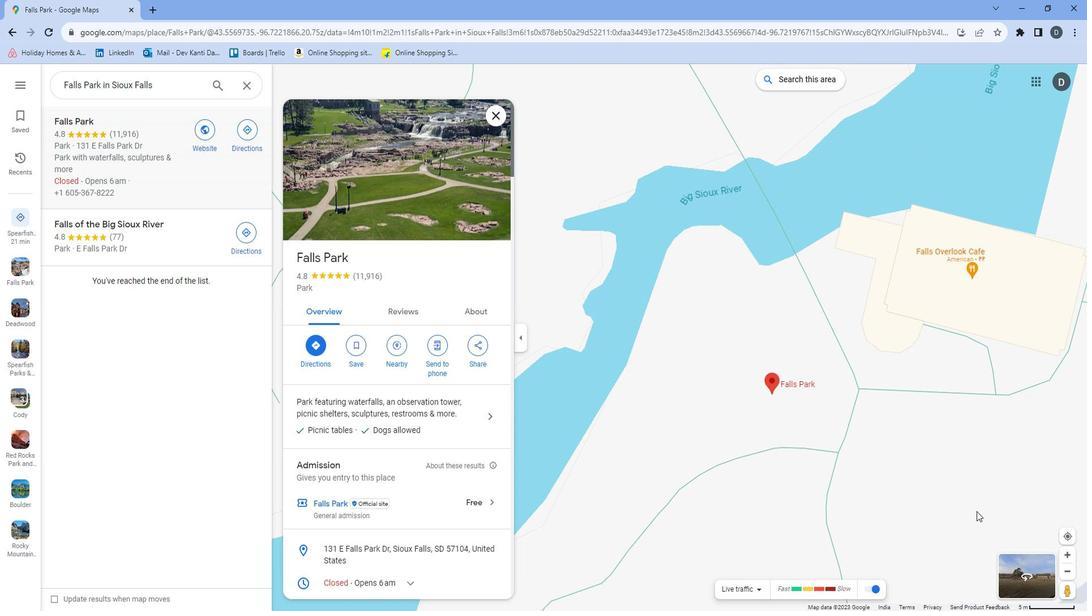 
Action: Mouse scrolled (972, 485) with delta (0, 0)
Screenshot: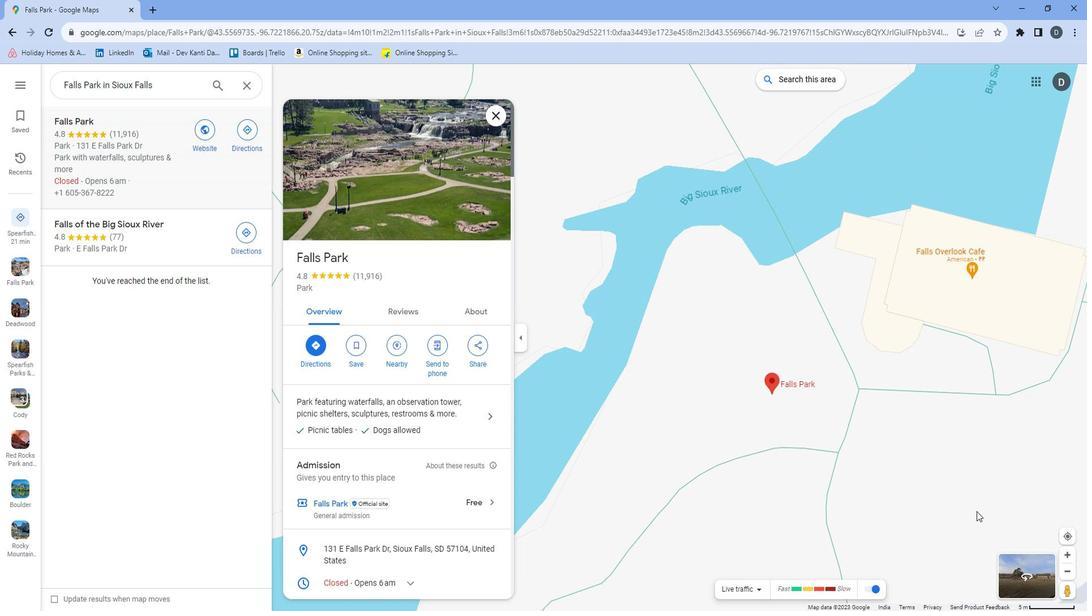 
Action: Mouse moved to (971, 475)
Screenshot: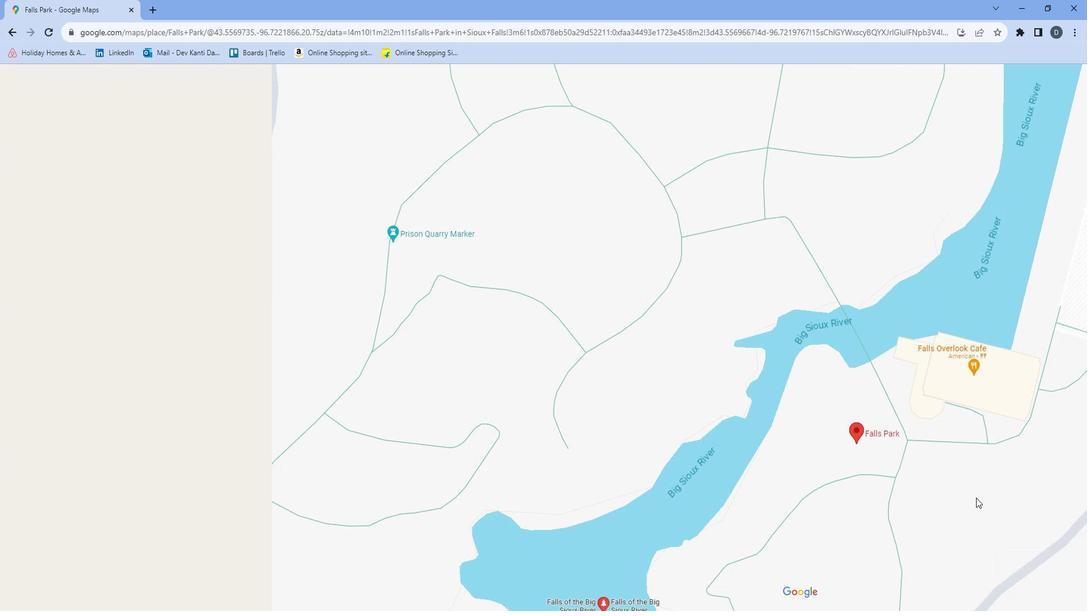 
Action: Mouse pressed left at (971, 475)
Screenshot: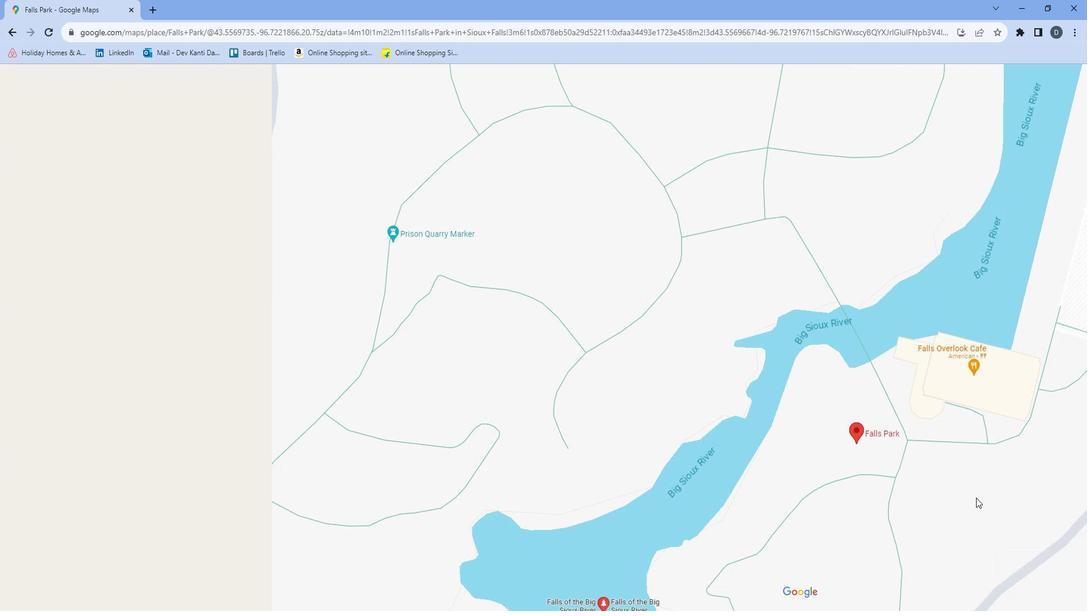 
Action: Mouse moved to (774, 439)
Screenshot: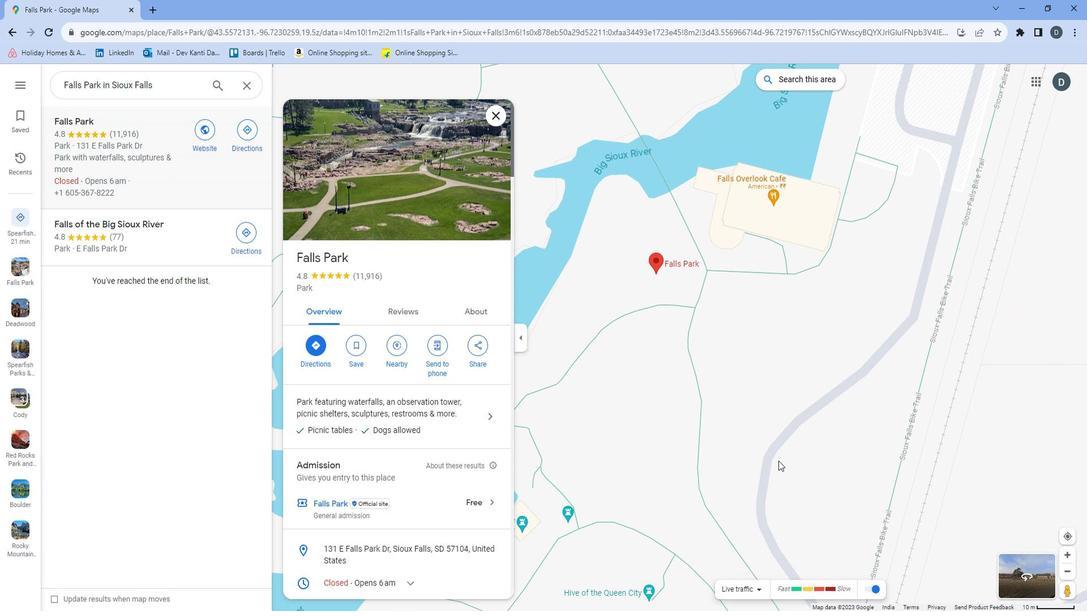 
Action: Mouse pressed left at (774, 439)
Screenshot: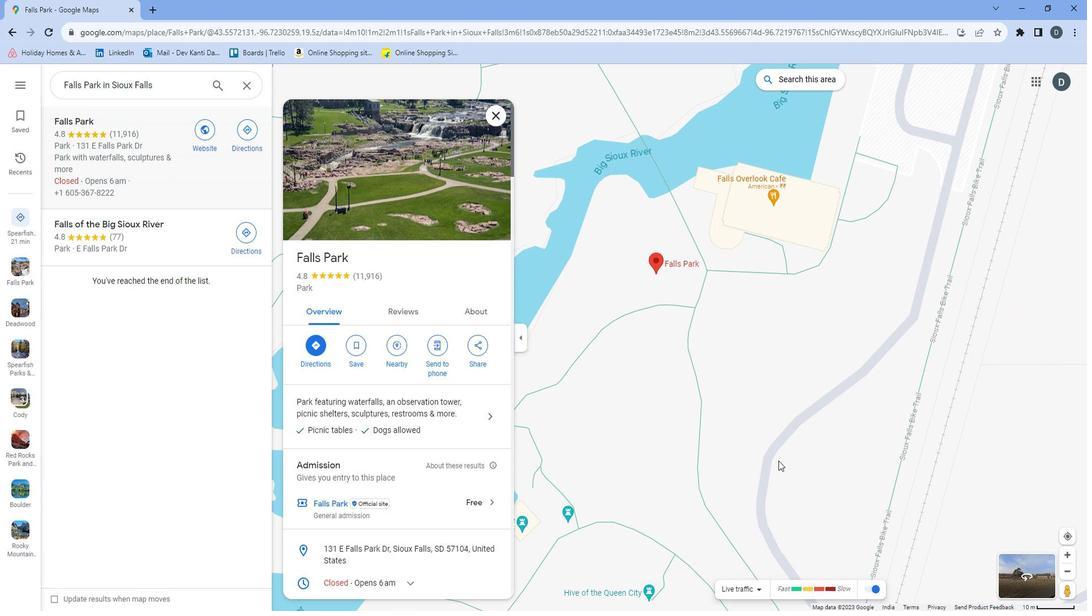 
Action: Mouse moved to (829, 344)
Screenshot: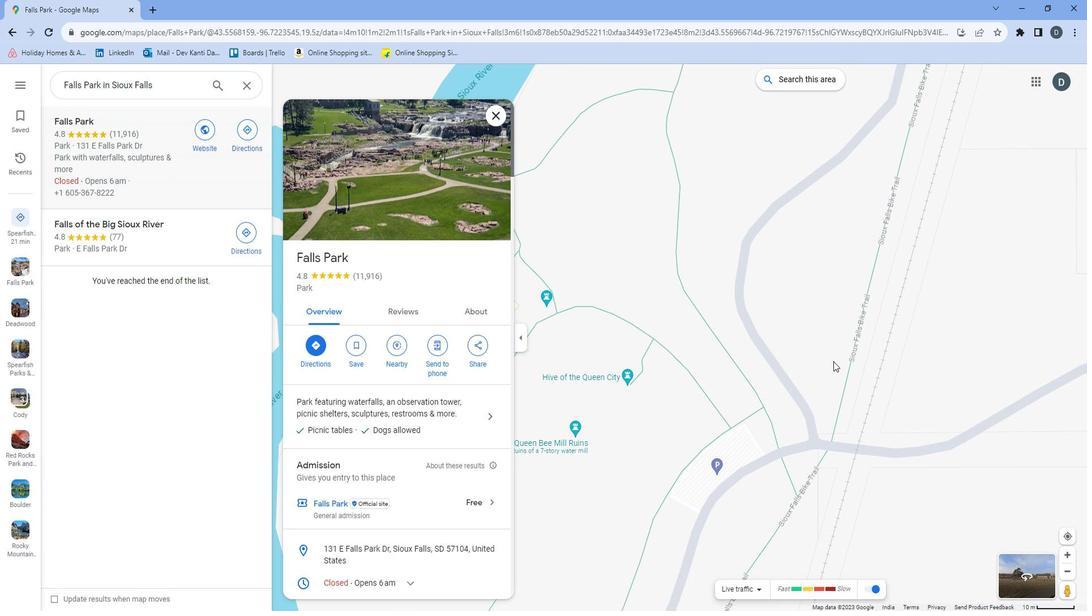 
Action: Mouse scrolled (829, 343) with delta (0, 0)
Screenshot: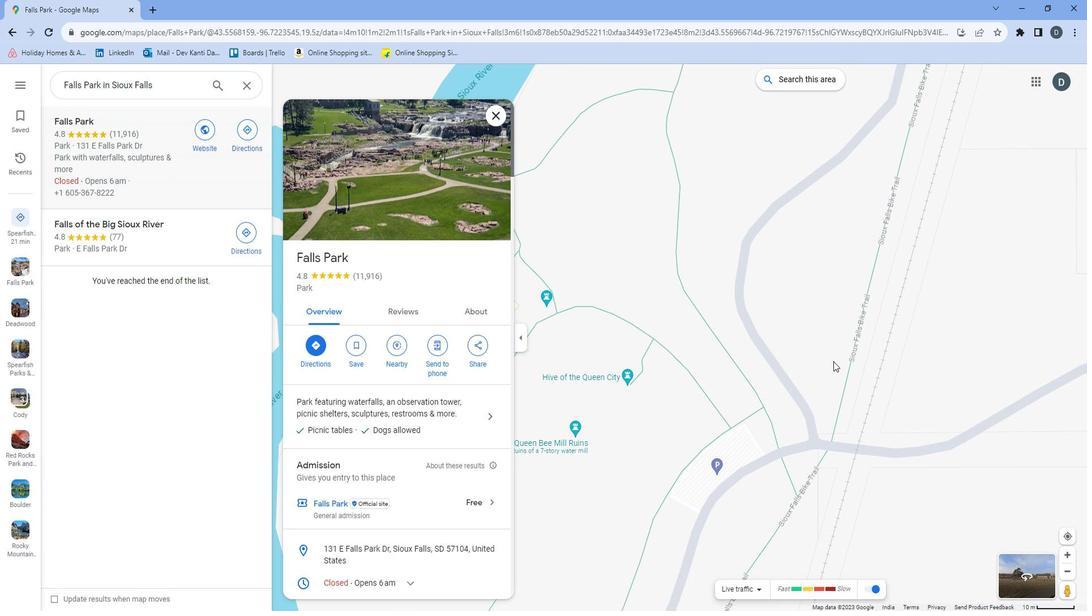 
Action: Mouse scrolled (829, 343) with delta (0, 0)
Screenshot: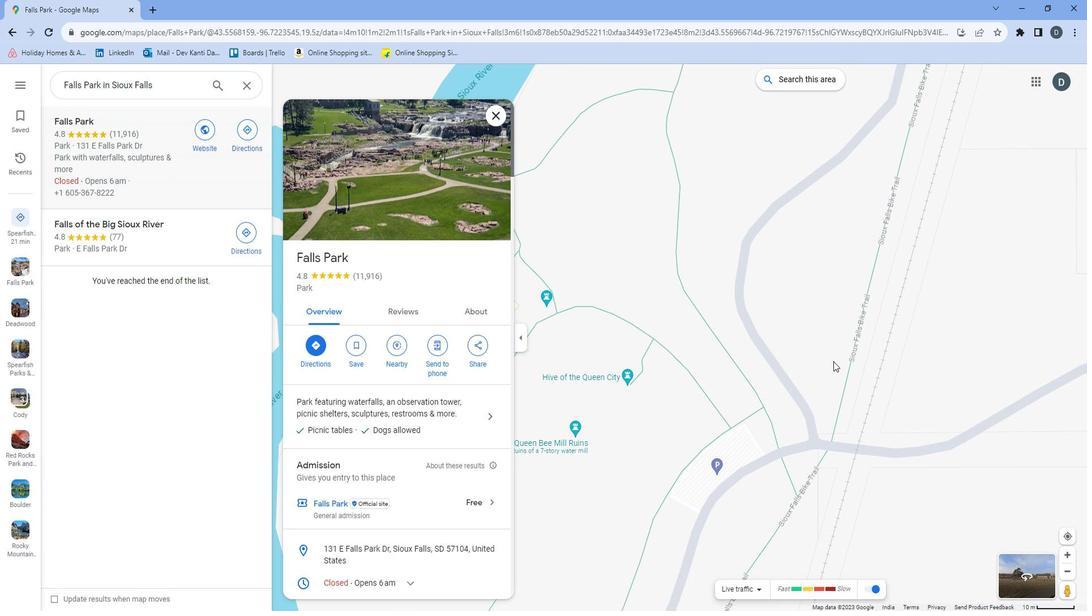 
Action: Mouse moved to (829, 345)
Screenshot: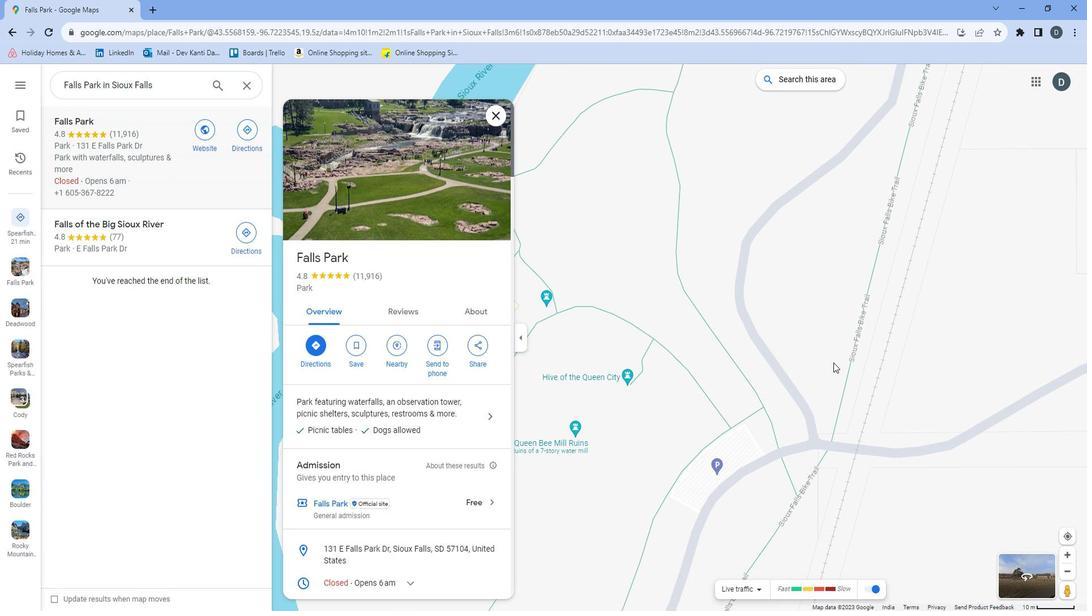 
Action: Mouse scrolled (829, 344) with delta (0, 0)
Screenshot: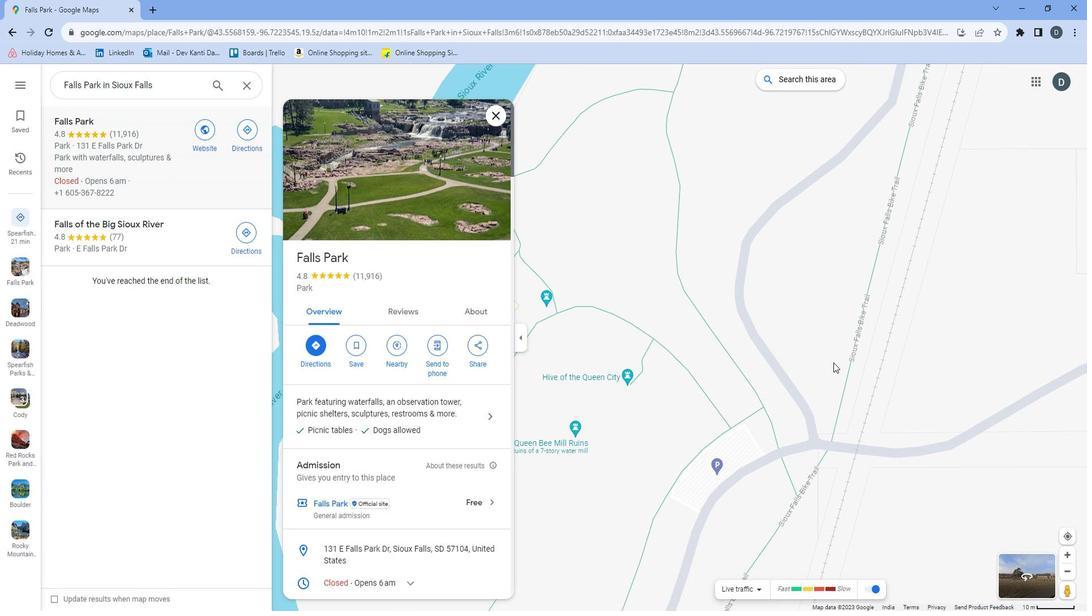 
Action: Mouse moved to (922, 376)
Screenshot: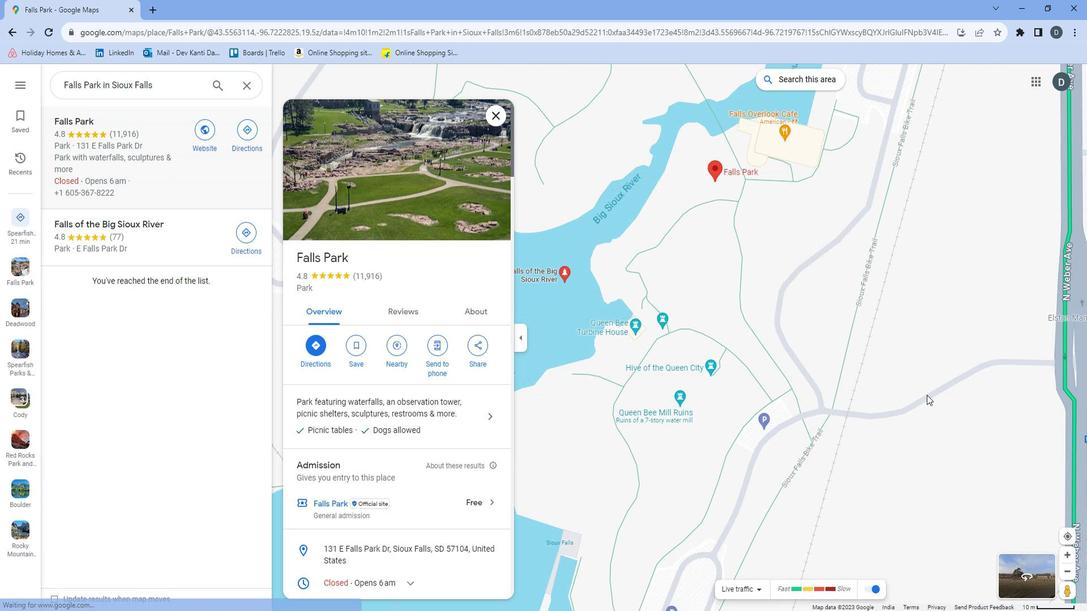 
Action: Mouse pressed left at (922, 376)
Screenshot: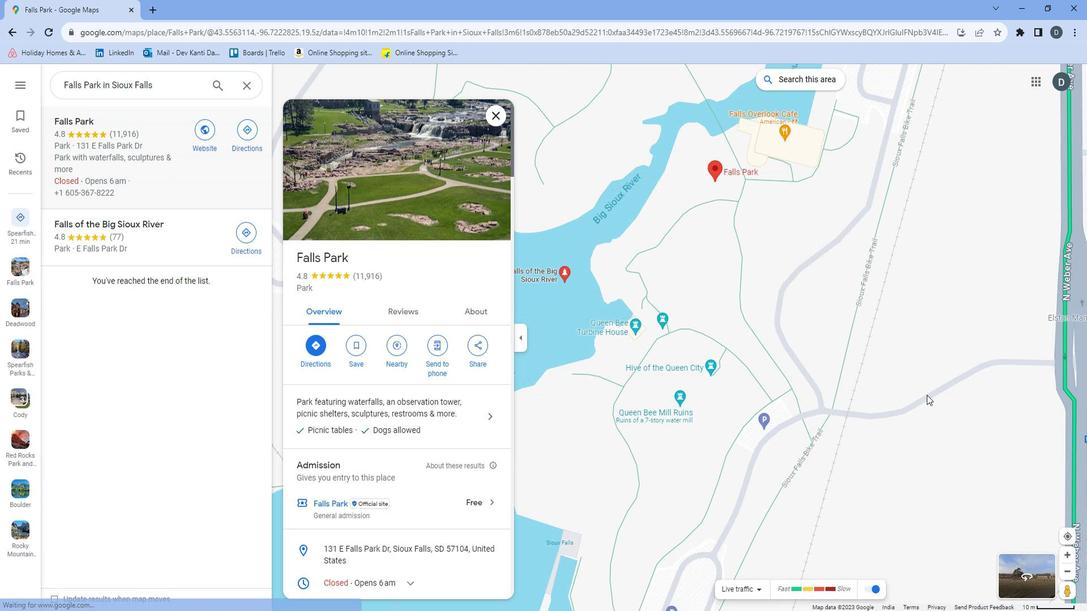 
Action: Mouse moved to (625, 198)
Screenshot: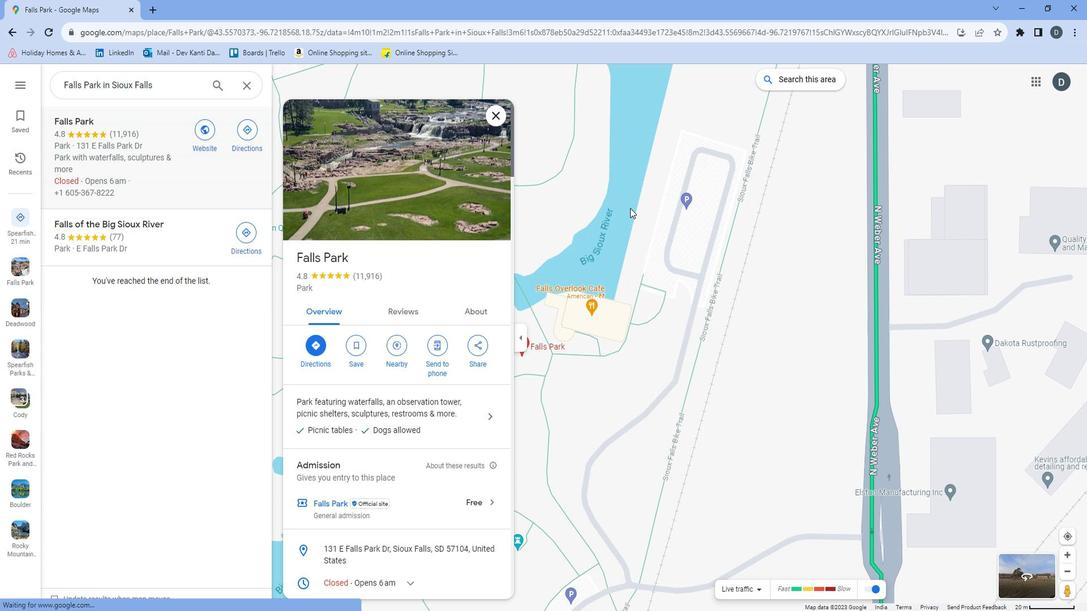 
Action: Mouse pressed left at (625, 198)
Screenshot: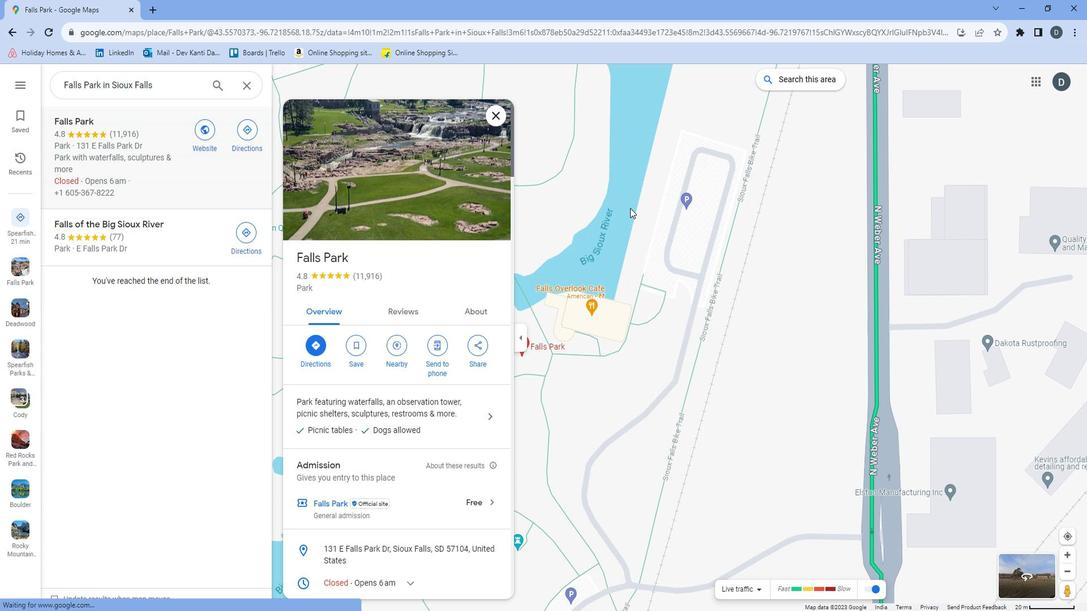 
Action: Mouse moved to (687, 402)
Screenshot: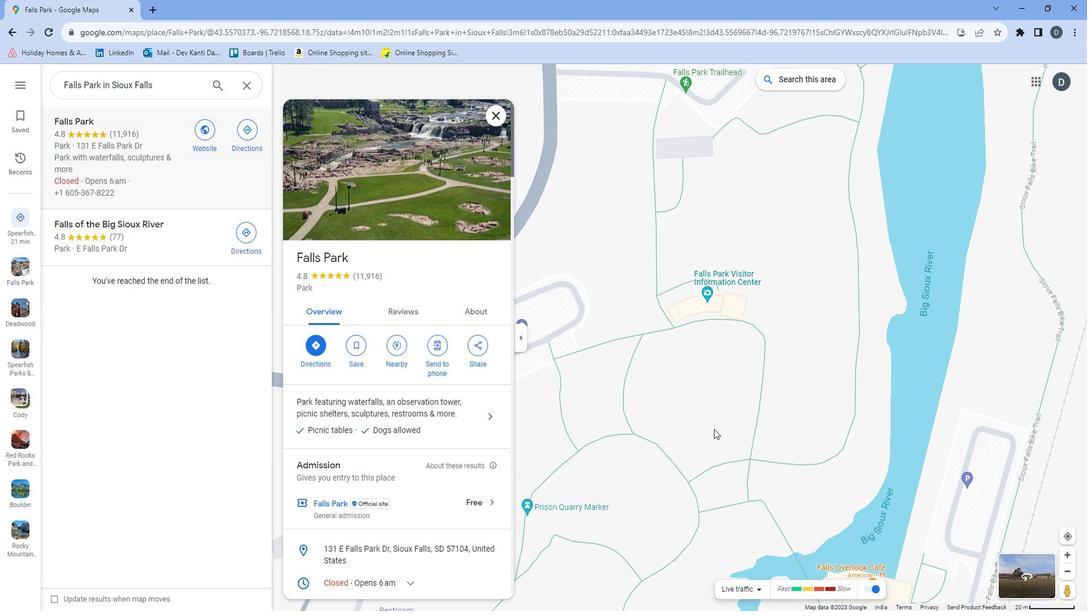 
Action: Mouse pressed left at (687, 402)
Screenshot: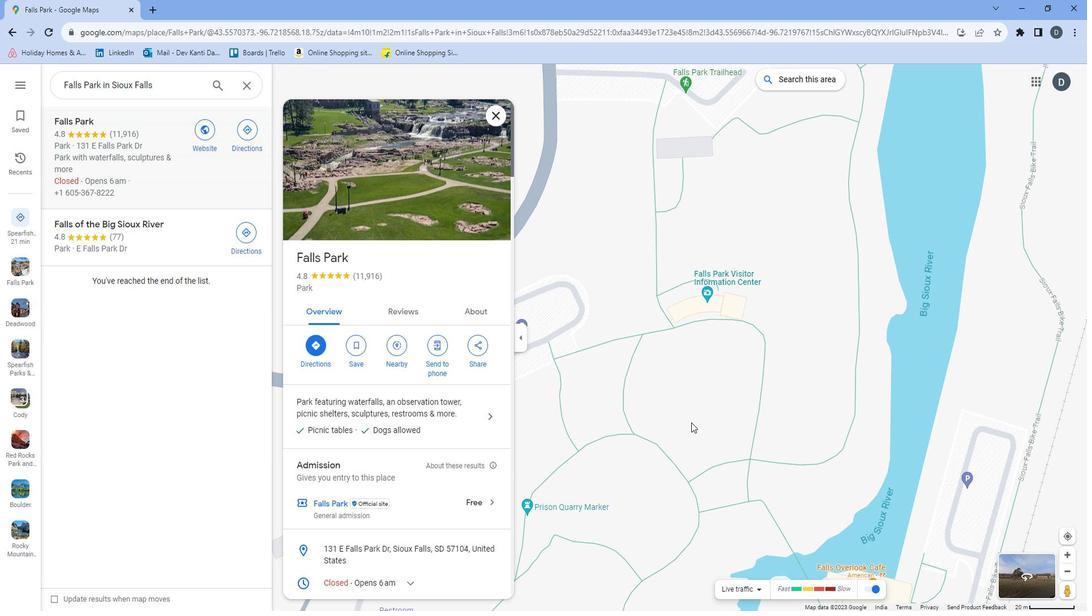 
Action: Mouse moved to (747, 431)
Screenshot: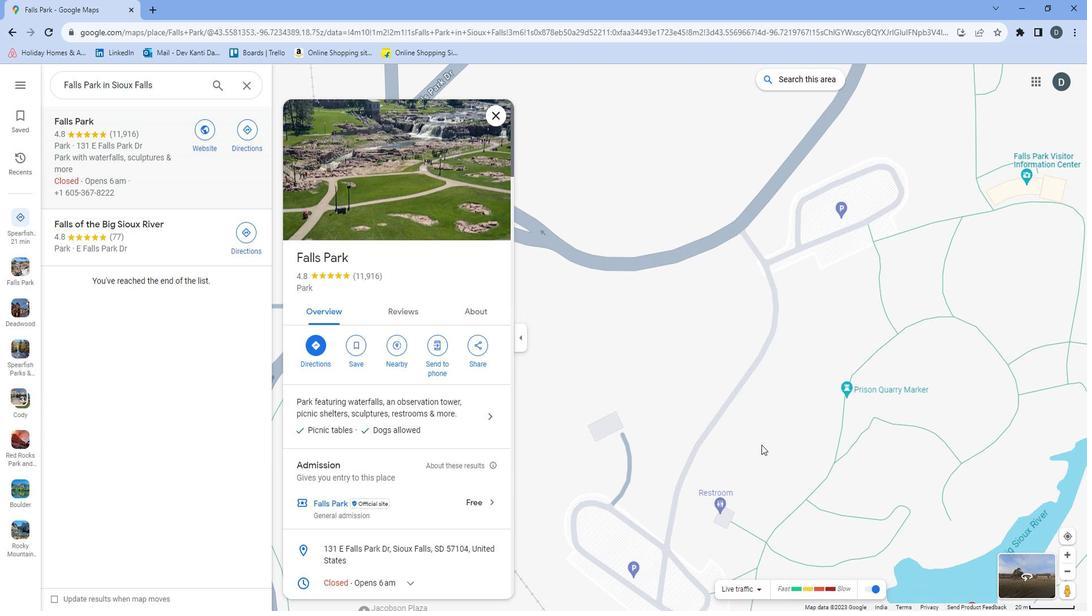 
Action: Mouse pressed left at (747, 431)
Screenshot: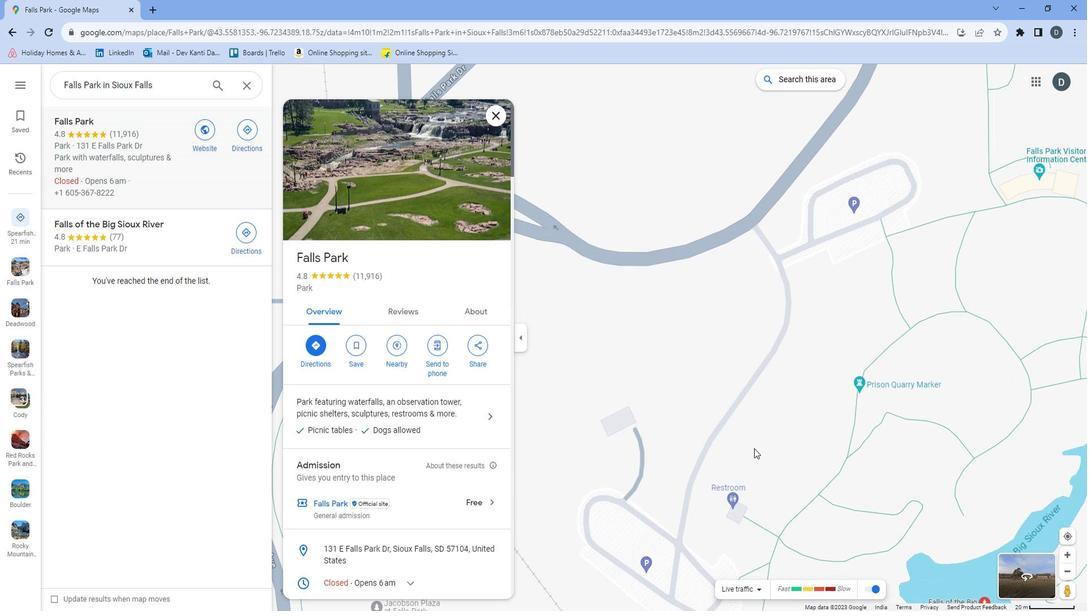 
Action: Mouse moved to (794, 398)
Screenshot: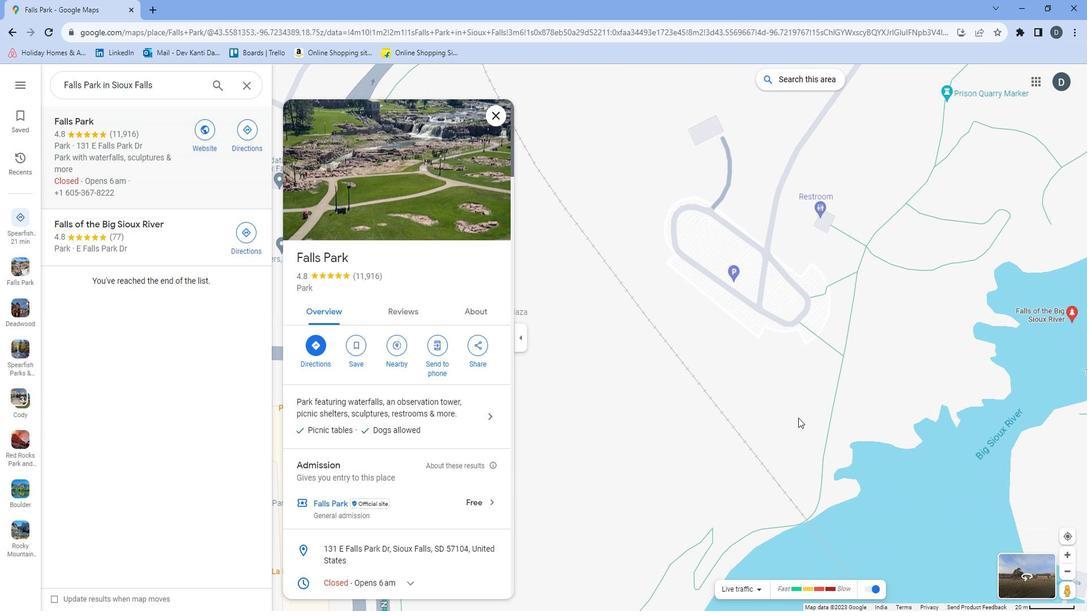 
Action: Mouse pressed left at (794, 398)
Screenshot: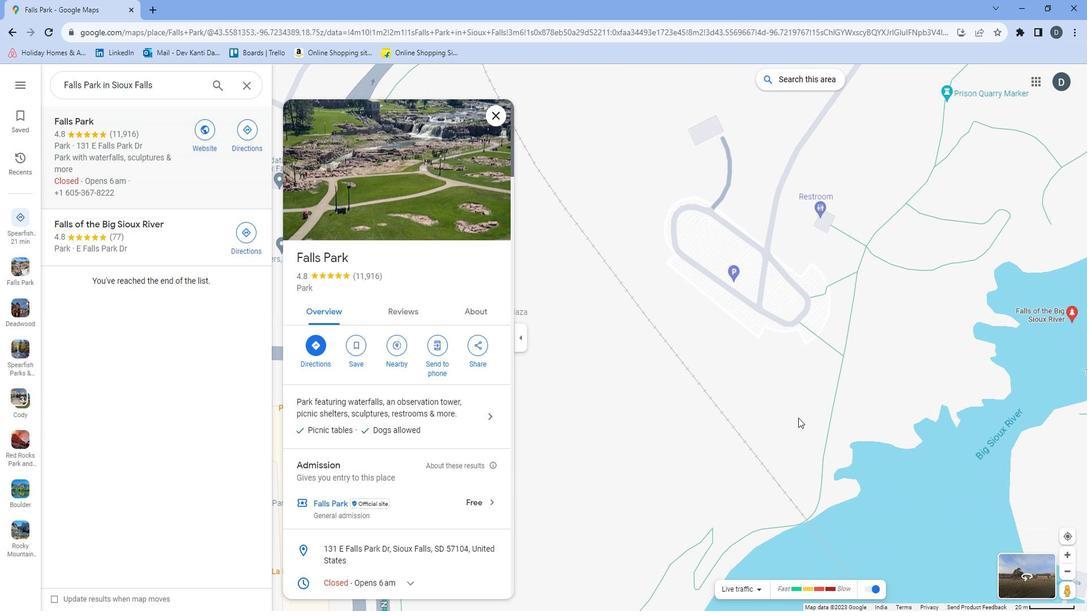 
Action: Mouse moved to (922, 316)
Screenshot: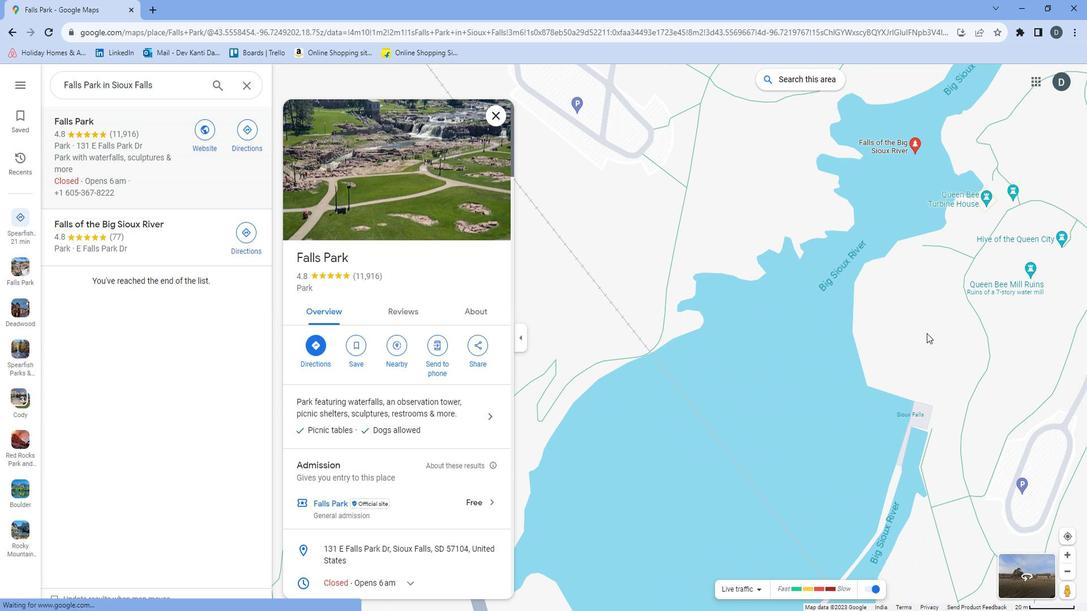 
Action: Mouse pressed left at (922, 316)
Screenshot: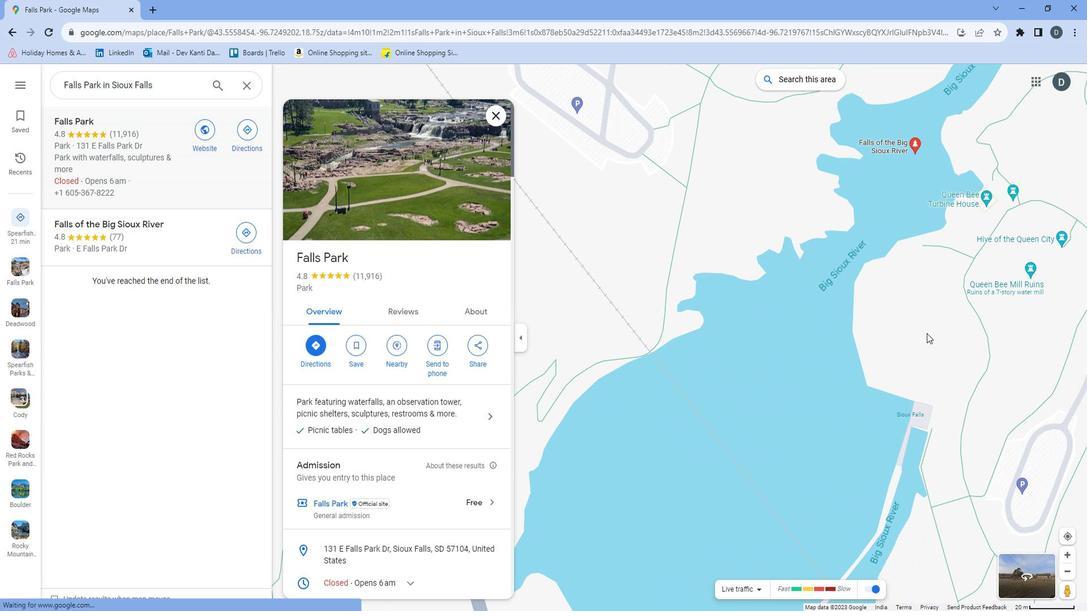 
Action: Mouse moved to (712, 375)
Screenshot: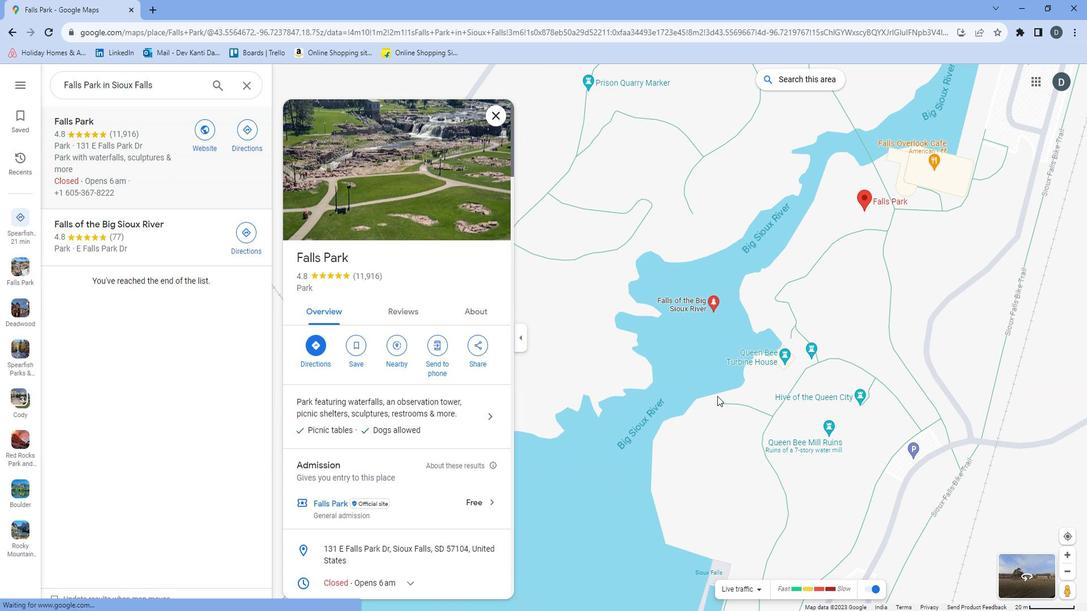 
Action: Mouse scrolled (712, 375) with delta (0, 0)
Screenshot: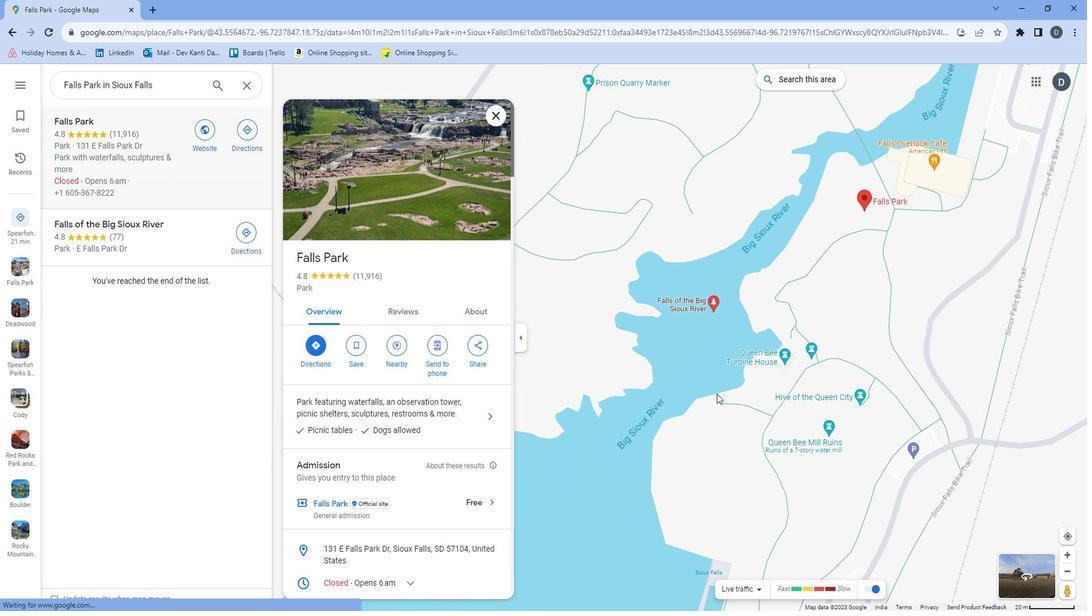 
Action: Mouse moved to (712, 374)
Screenshot: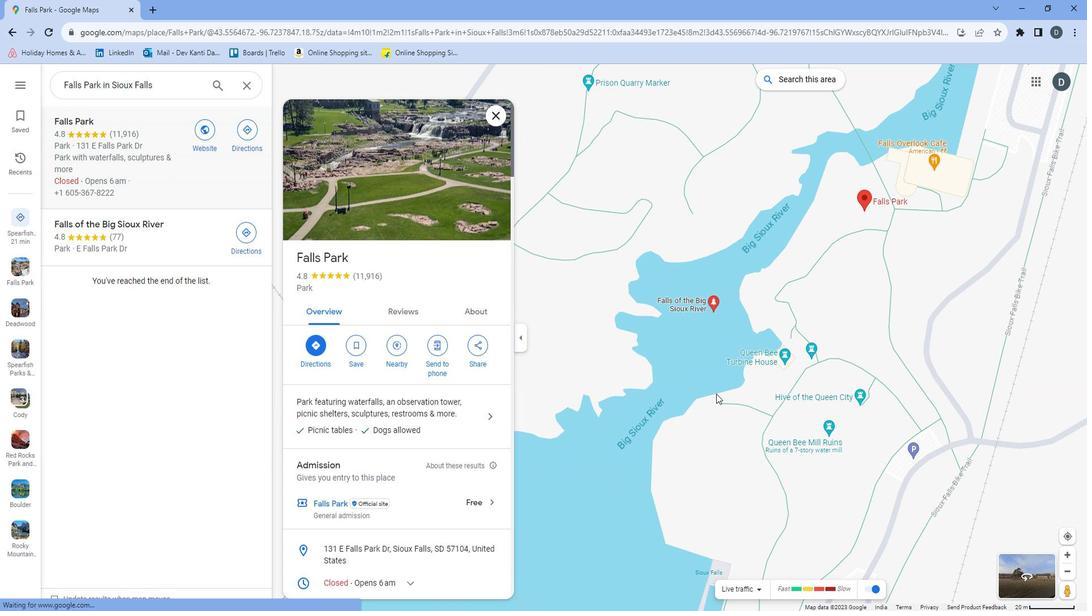 
Action: Mouse scrolled (712, 375) with delta (0, 0)
Screenshot: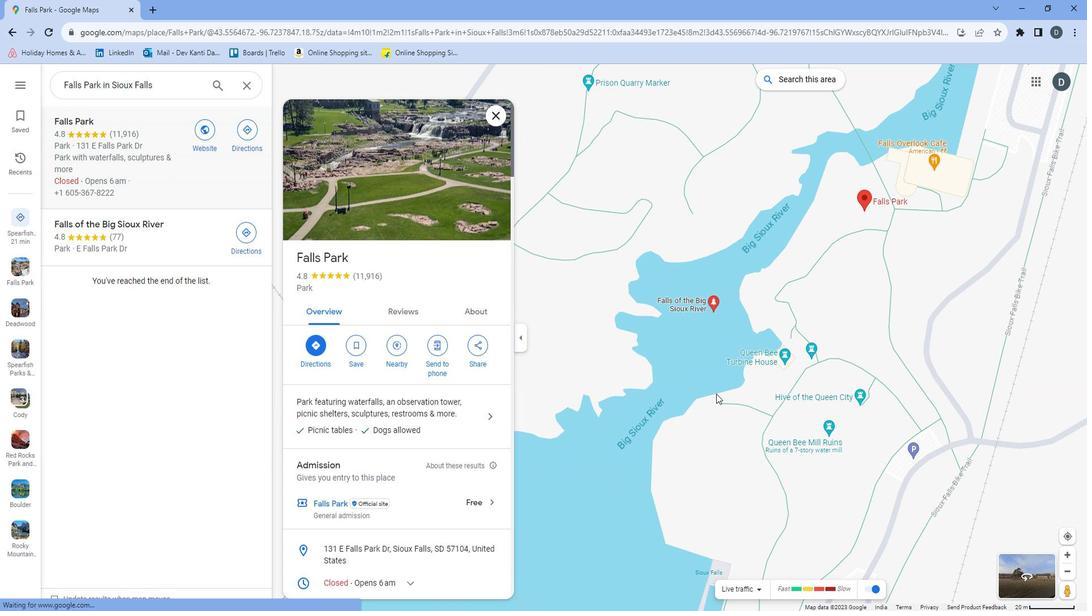 
Action: Mouse scrolled (712, 375) with delta (0, 0)
Screenshot: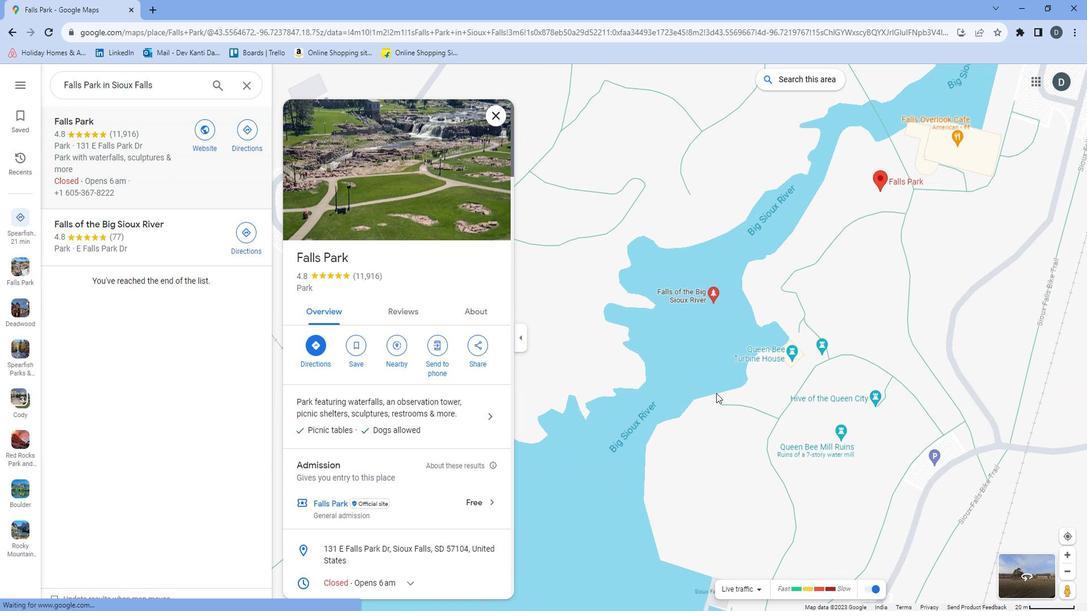 
Action: Mouse scrolled (712, 375) with delta (0, 0)
Screenshot: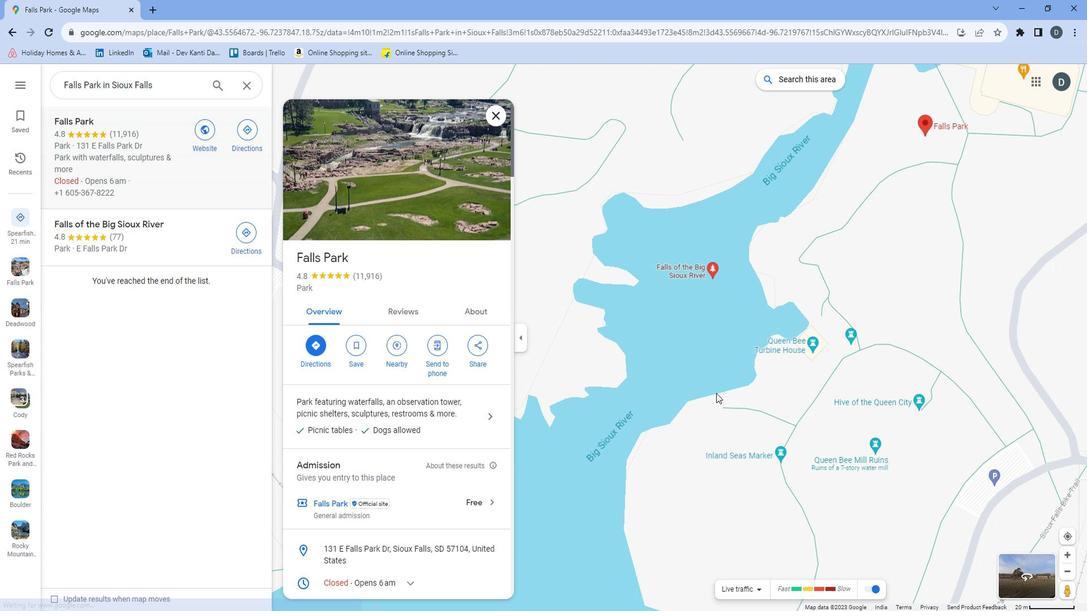
Action: Mouse moved to (619, 294)
Screenshot: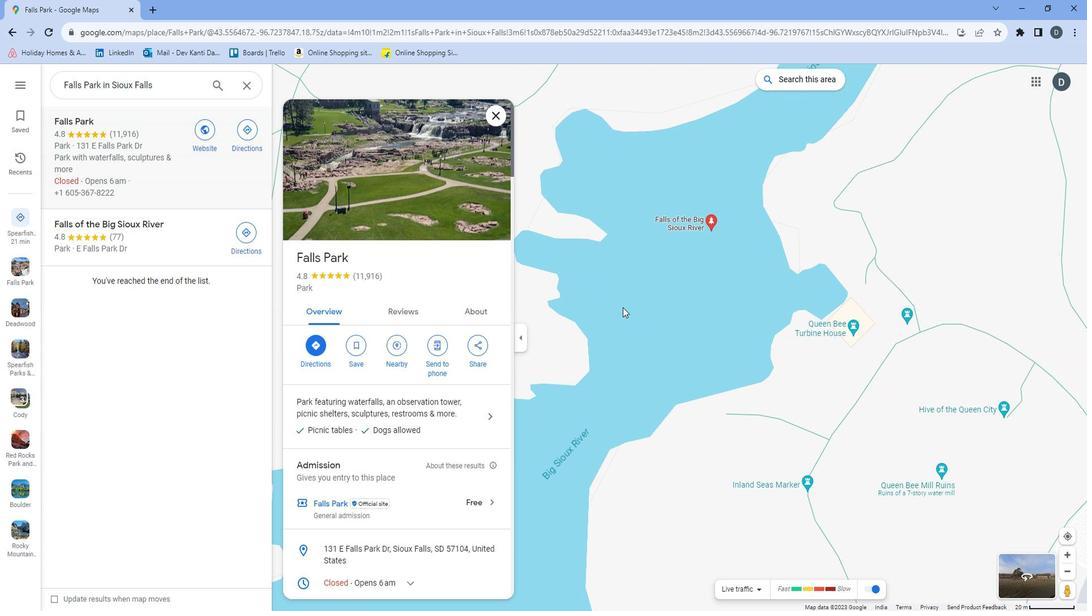 
Action: Mouse pressed left at (618, 291)
Screenshot: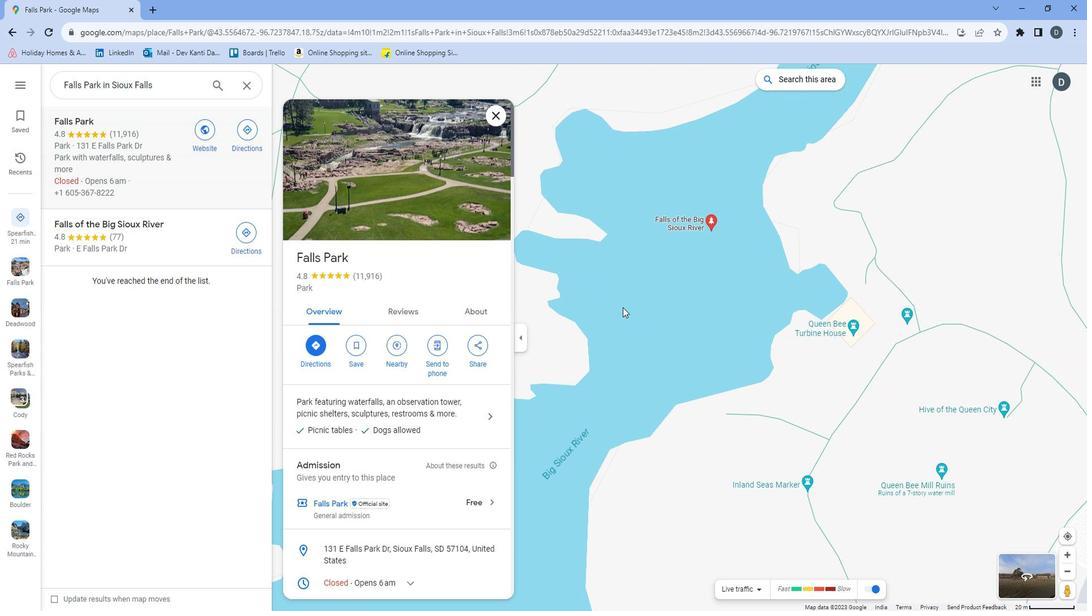 
Action: Mouse moved to (664, 385)
Screenshot: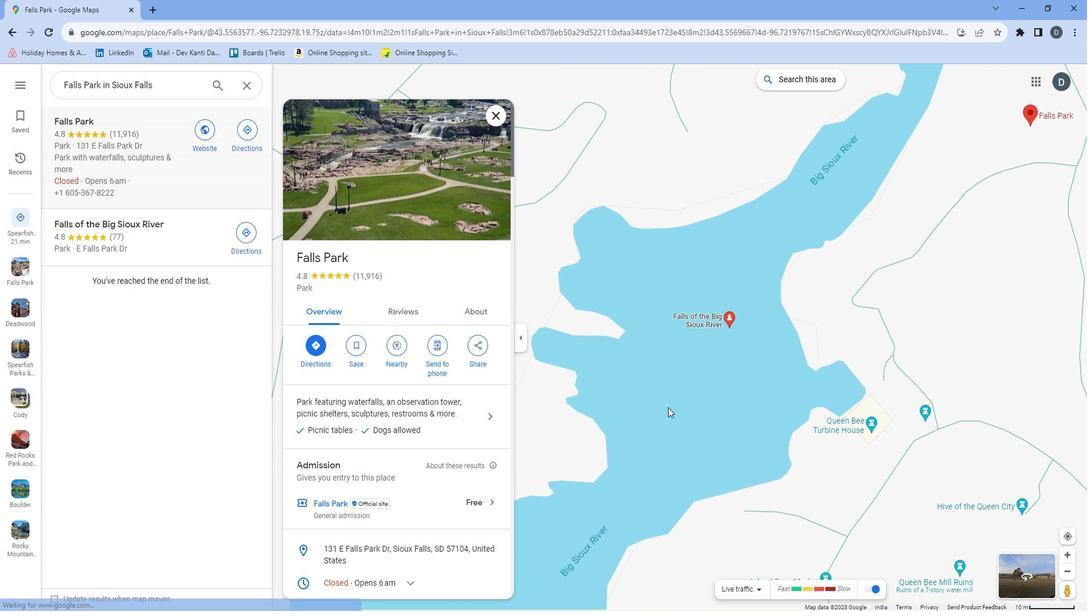 
Action: Mouse scrolled (664, 385) with delta (0, 0)
Screenshot: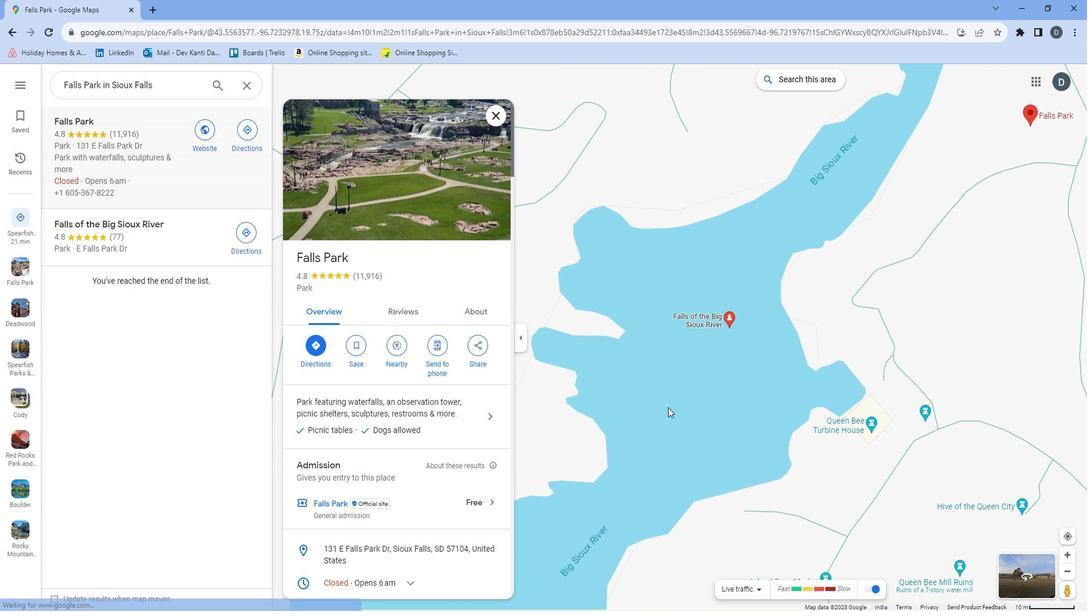 
Action: Mouse moved to (664, 381)
Screenshot: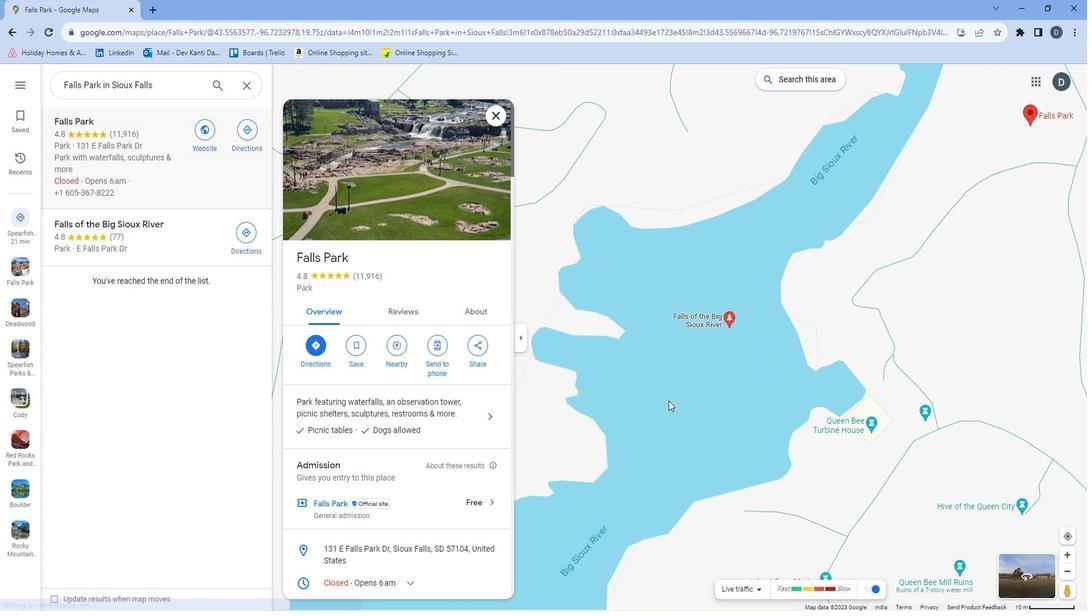 
Action: Mouse scrolled (664, 382) with delta (0, 0)
Screenshot: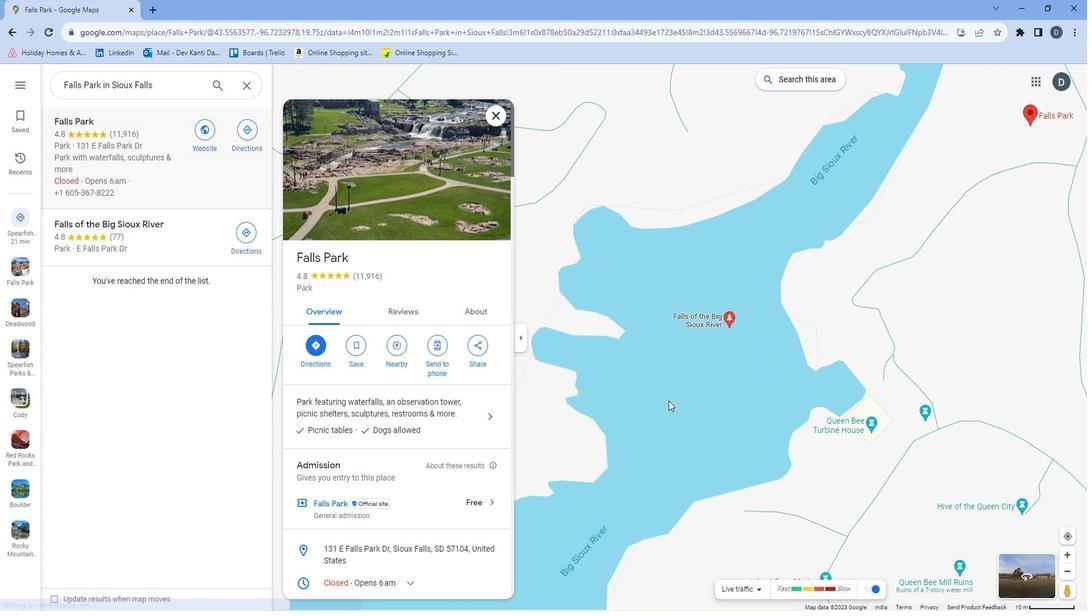 
Action: Mouse moved to (674, 351)
Screenshot: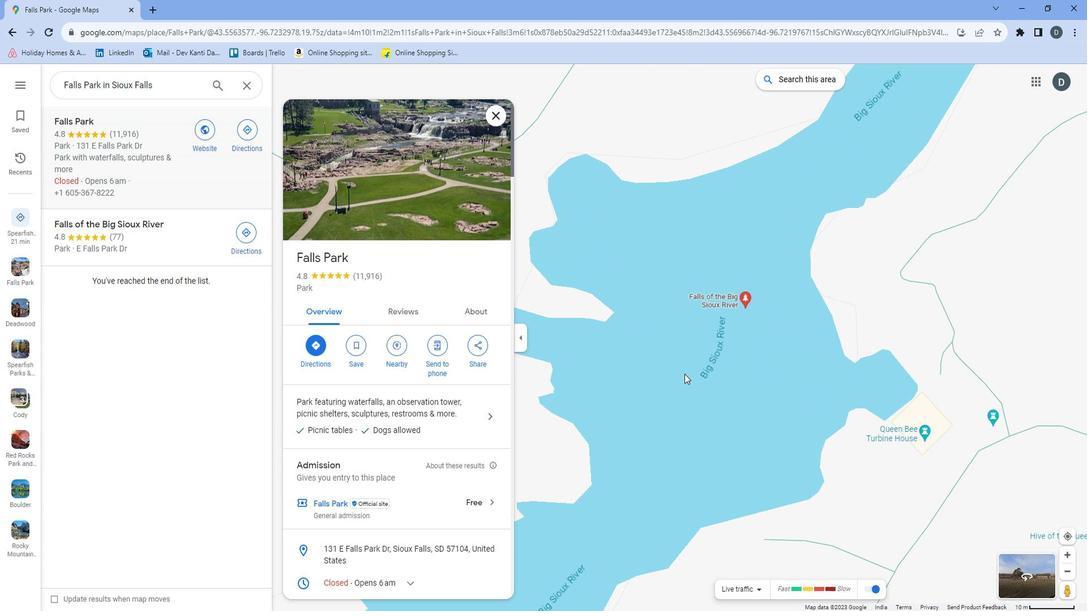 
